 Task: Search one way flight ticket for 4 adults, 2 children, 2 infants in seat and 1 infant on lap in economy from Peoria: General Downing-peoria International Airport to Raleigh: Raleigh-durham International Airport on 8-5-2023. Choice of flights is Delta. Number of bags: 10 checked bags. Price is upto 100000. Outbound departure time preference is 6:00.
Action: Mouse moved to (316, 279)
Screenshot: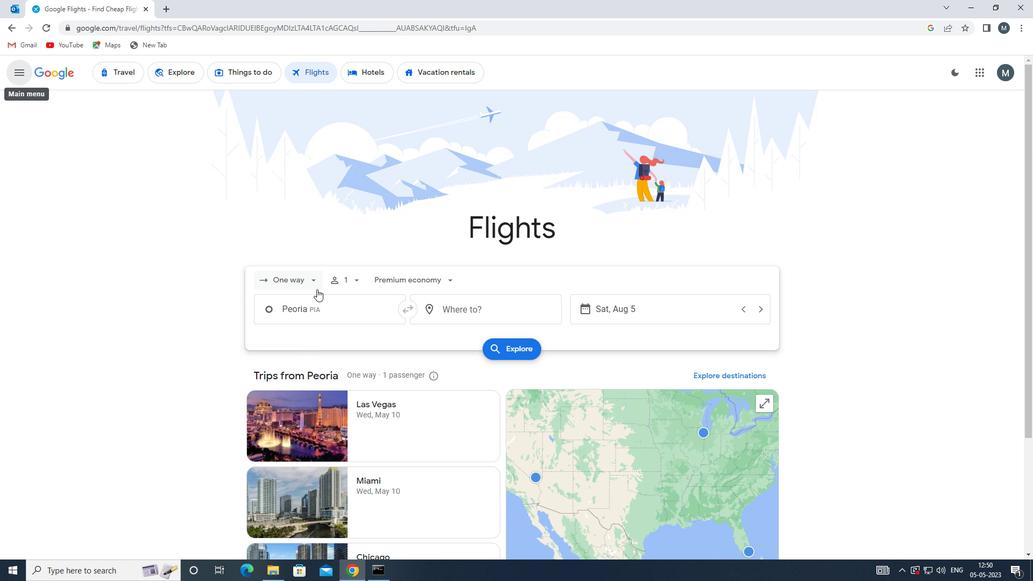 
Action: Mouse pressed left at (316, 279)
Screenshot: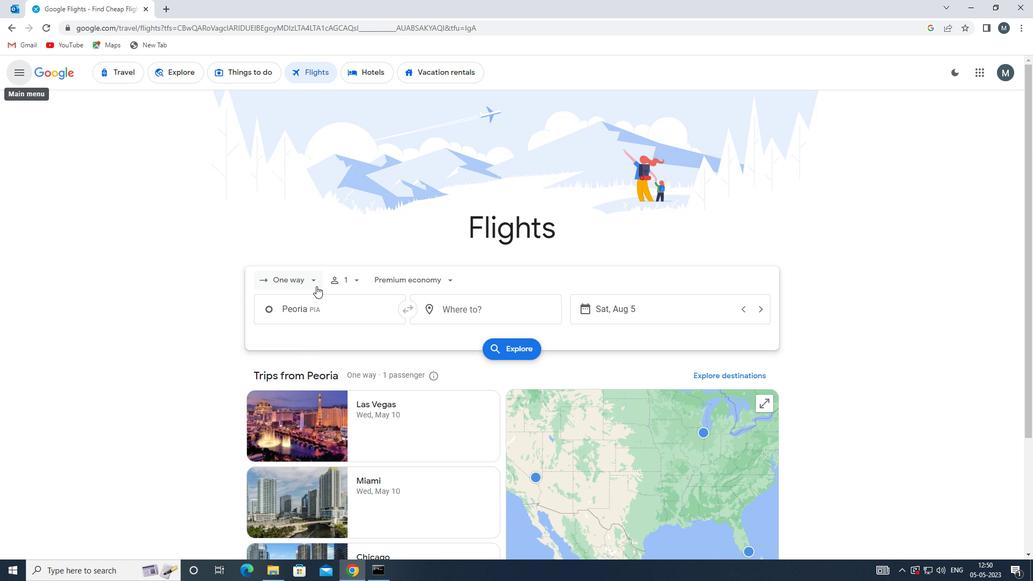 
Action: Mouse moved to (314, 328)
Screenshot: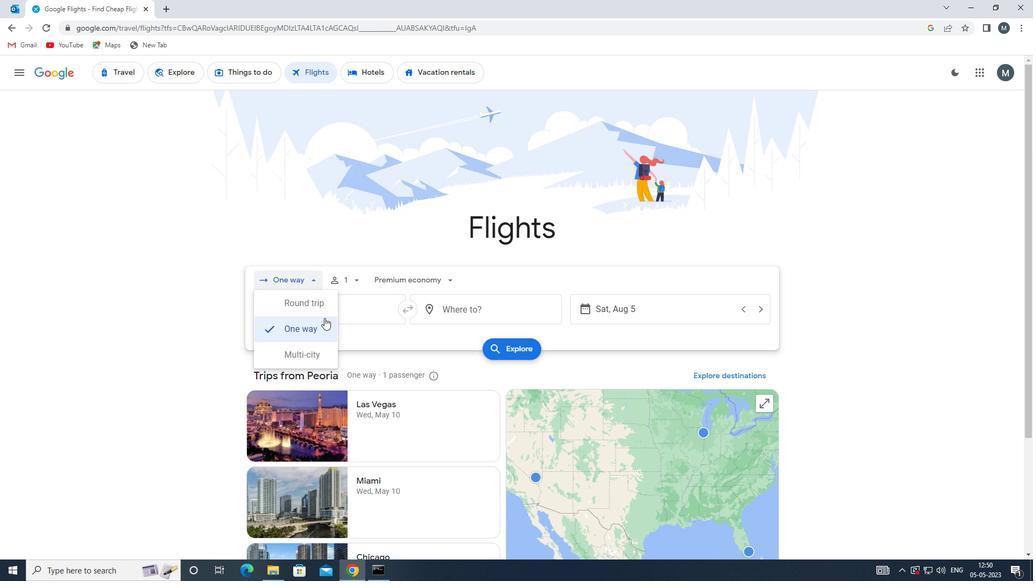 
Action: Mouse pressed left at (314, 328)
Screenshot: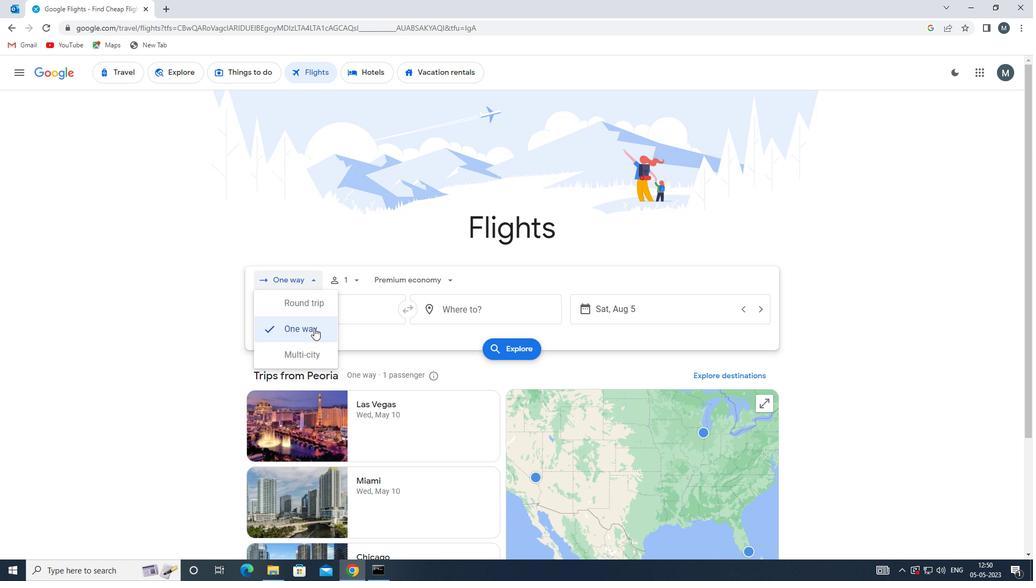
Action: Mouse moved to (349, 272)
Screenshot: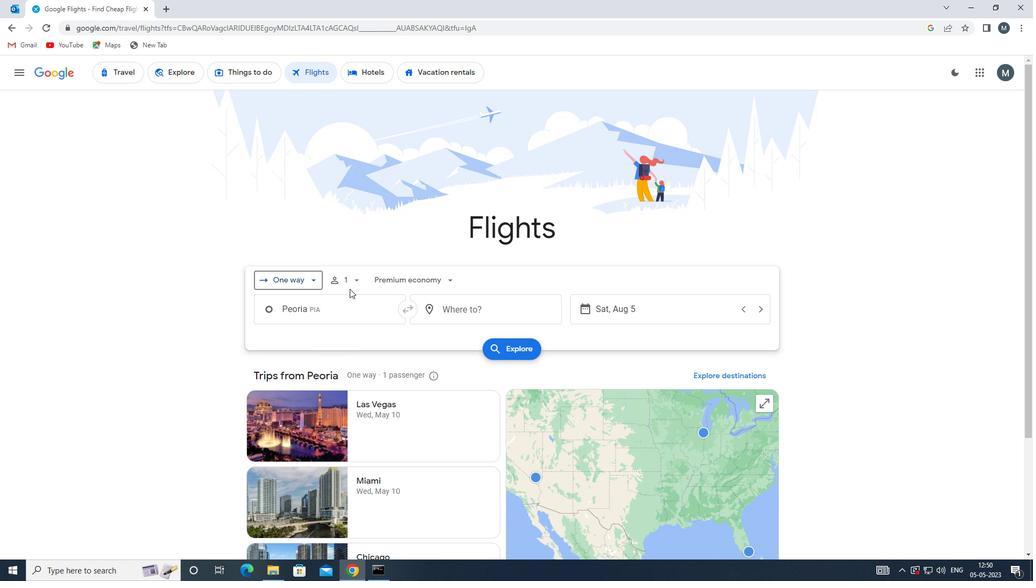 
Action: Mouse pressed left at (349, 272)
Screenshot: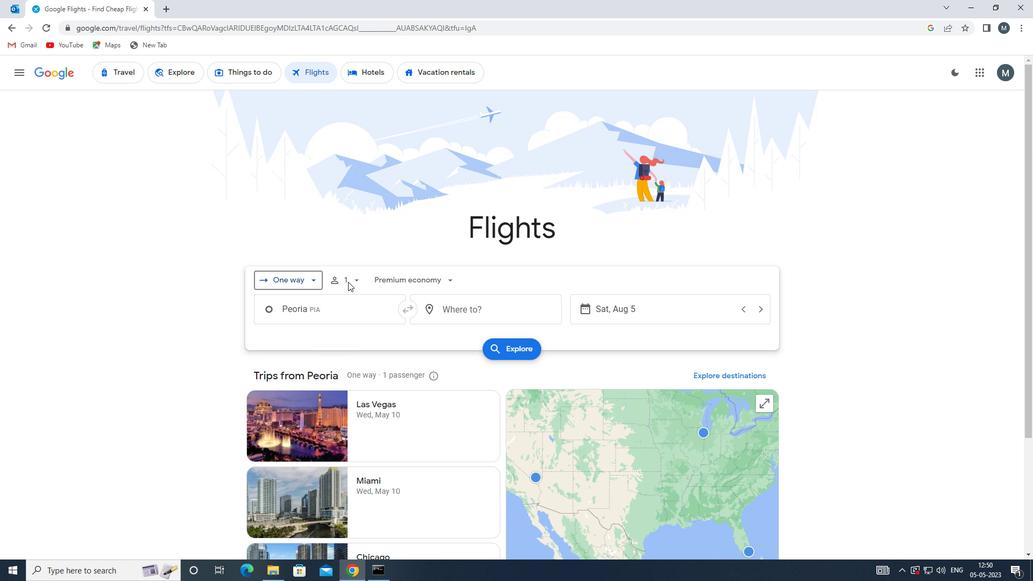 
Action: Mouse moved to (360, 282)
Screenshot: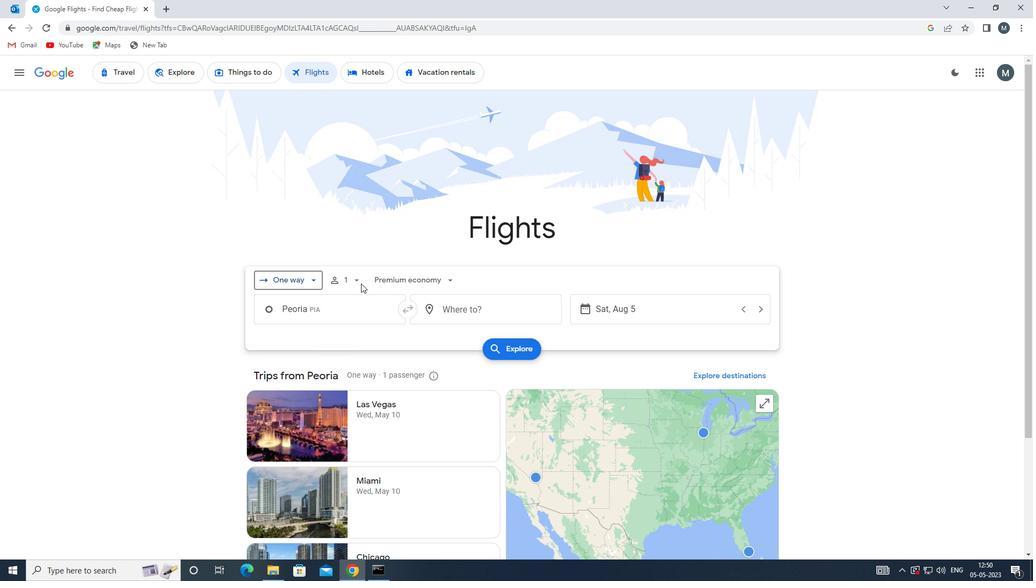 
Action: Mouse pressed left at (360, 282)
Screenshot: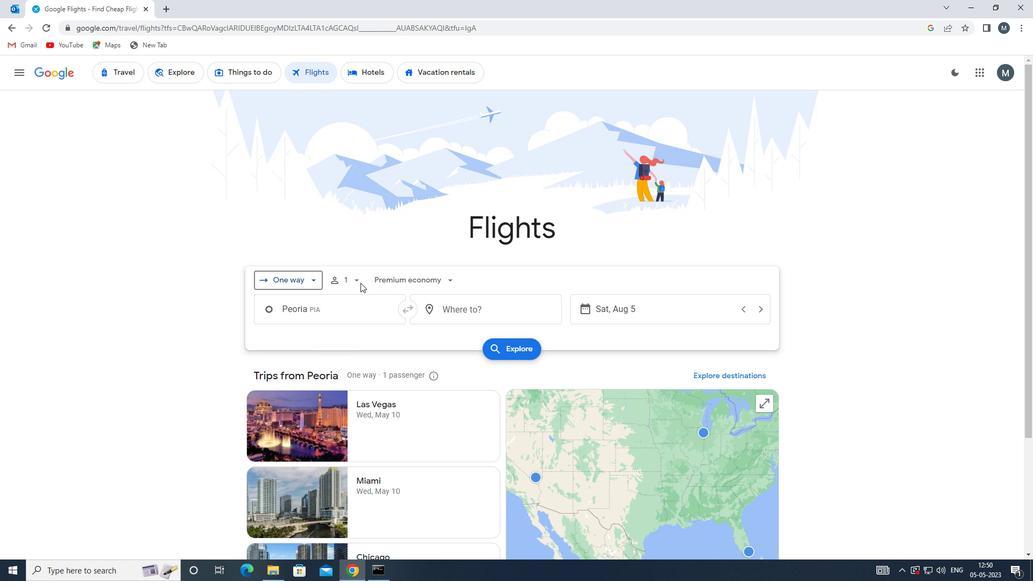 
Action: Mouse moved to (358, 277)
Screenshot: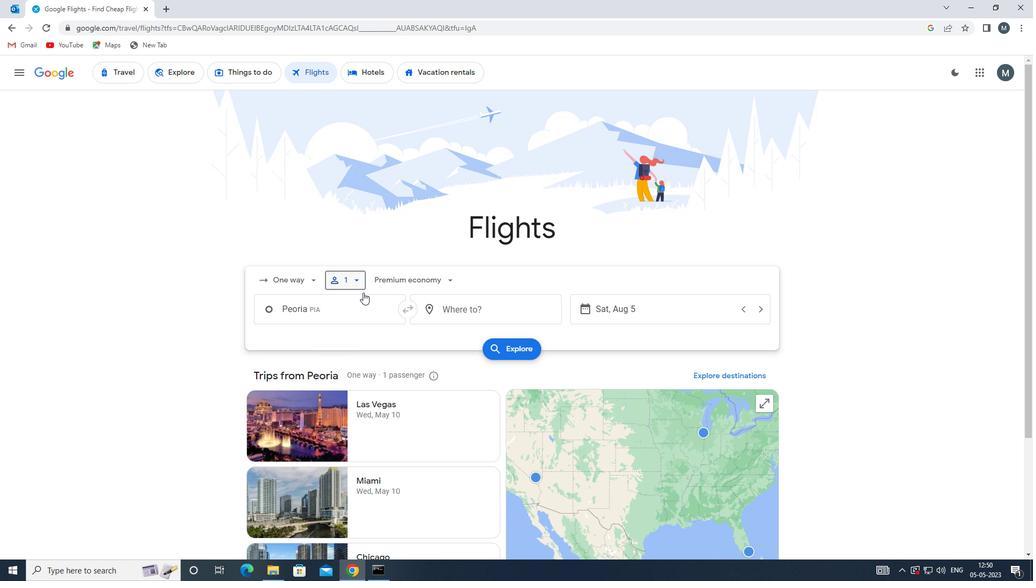 
Action: Mouse pressed left at (358, 277)
Screenshot: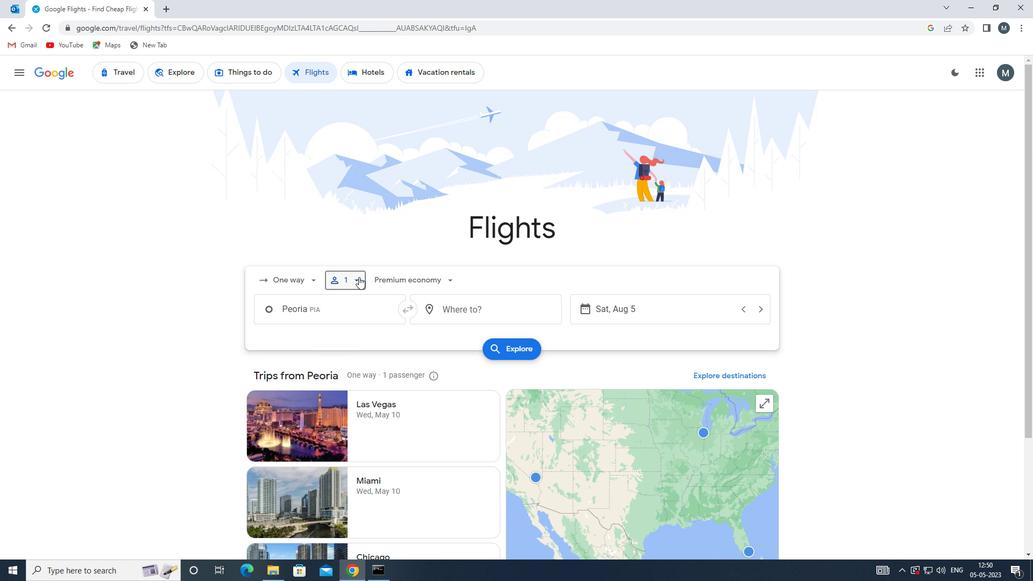 
Action: Mouse moved to (435, 307)
Screenshot: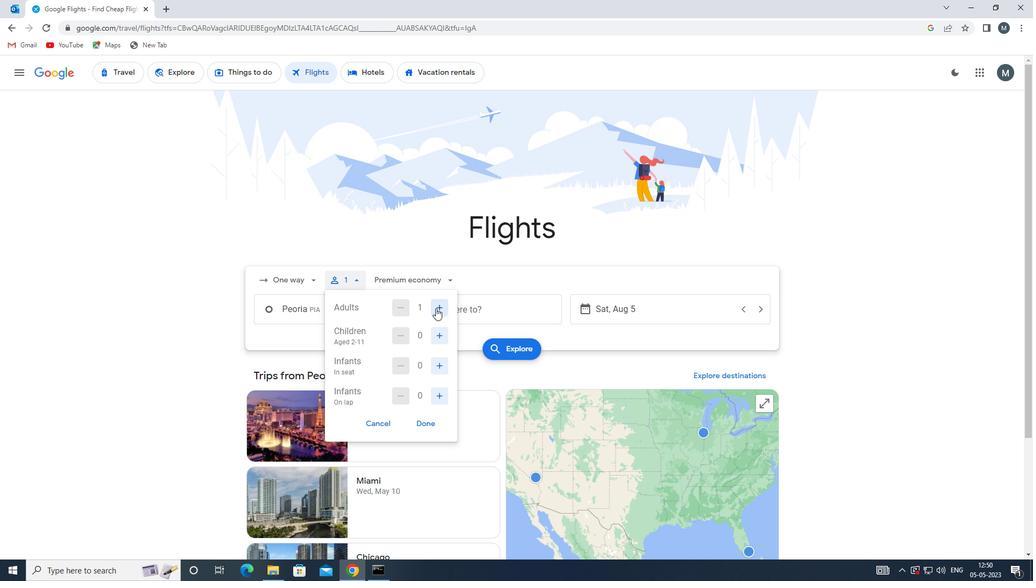 
Action: Mouse pressed left at (435, 307)
Screenshot: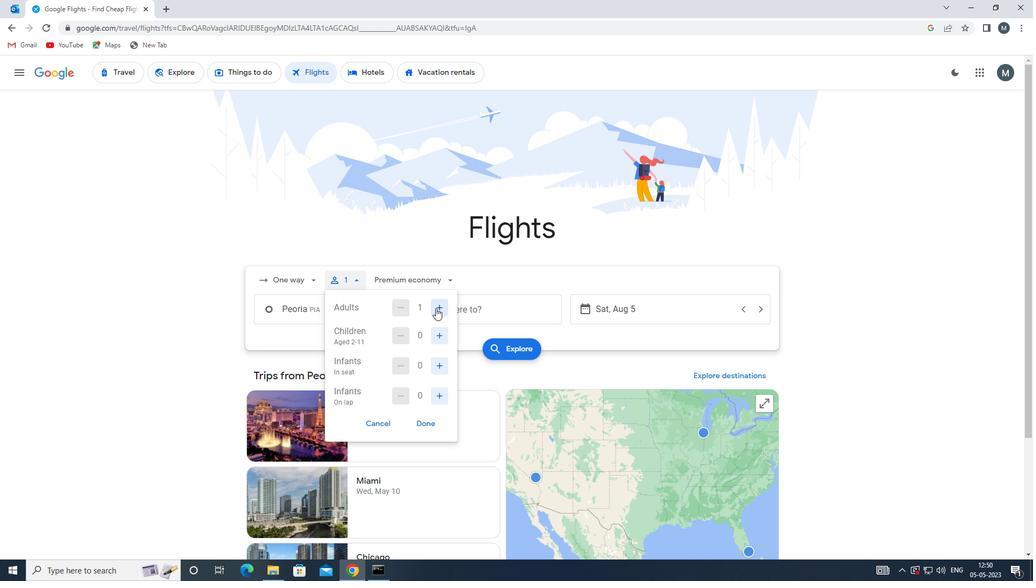 
Action: Mouse moved to (435, 307)
Screenshot: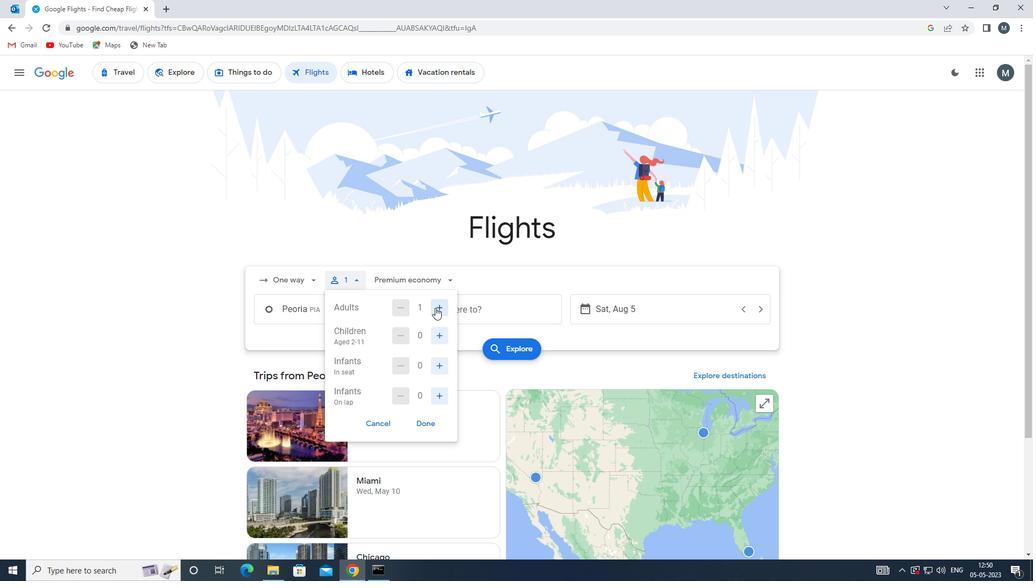 
Action: Mouse pressed left at (435, 307)
Screenshot: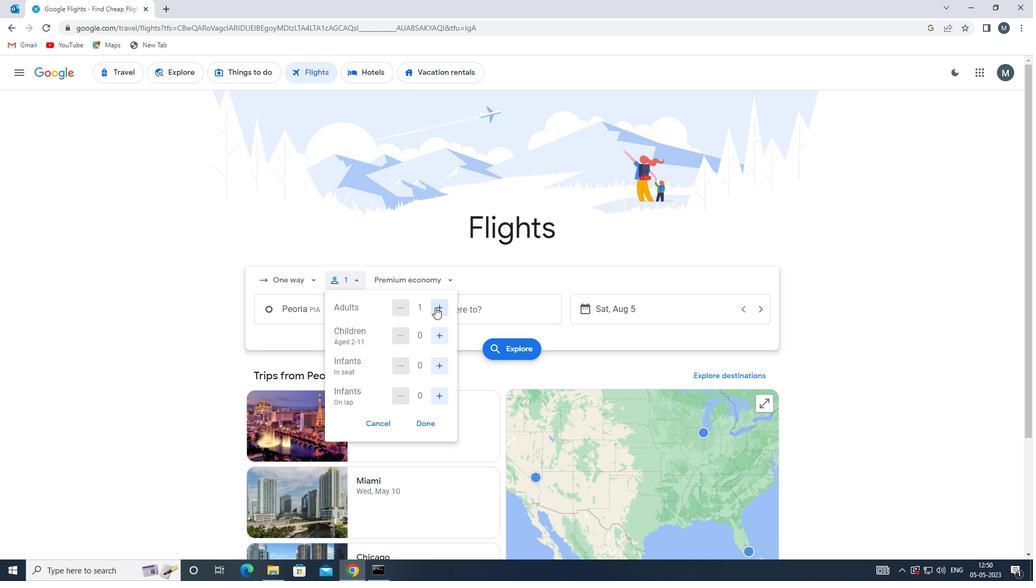 
Action: Mouse moved to (436, 307)
Screenshot: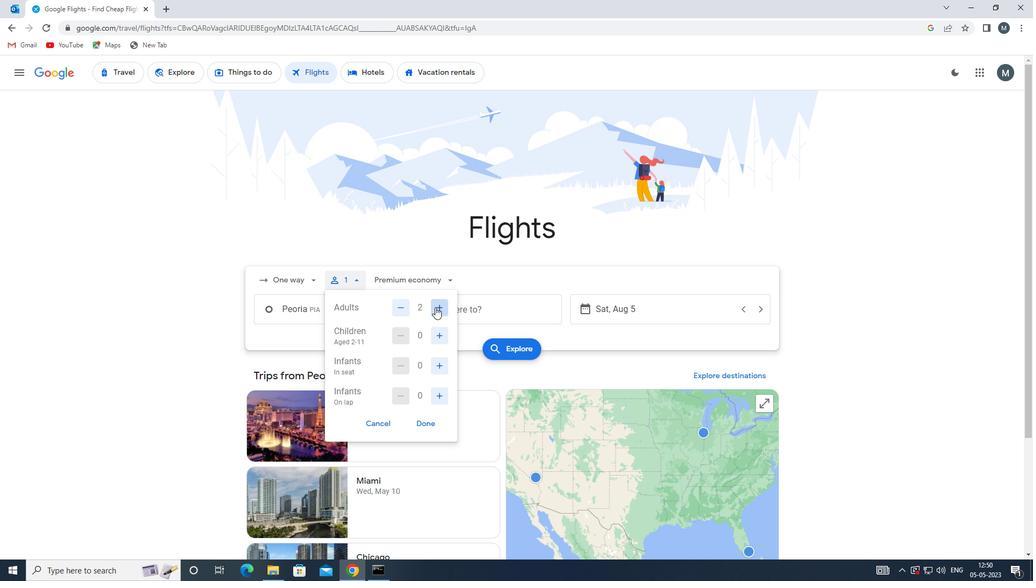 
Action: Mouse pressed left at (436, 307)
Screenshot: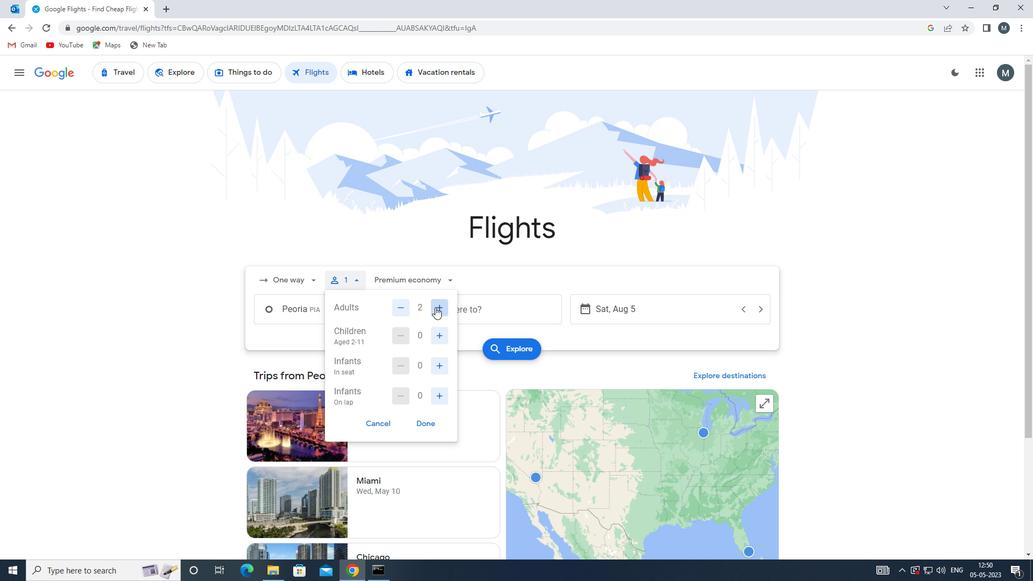 
Action: Mouse moved to (442, 334)
Screenshot: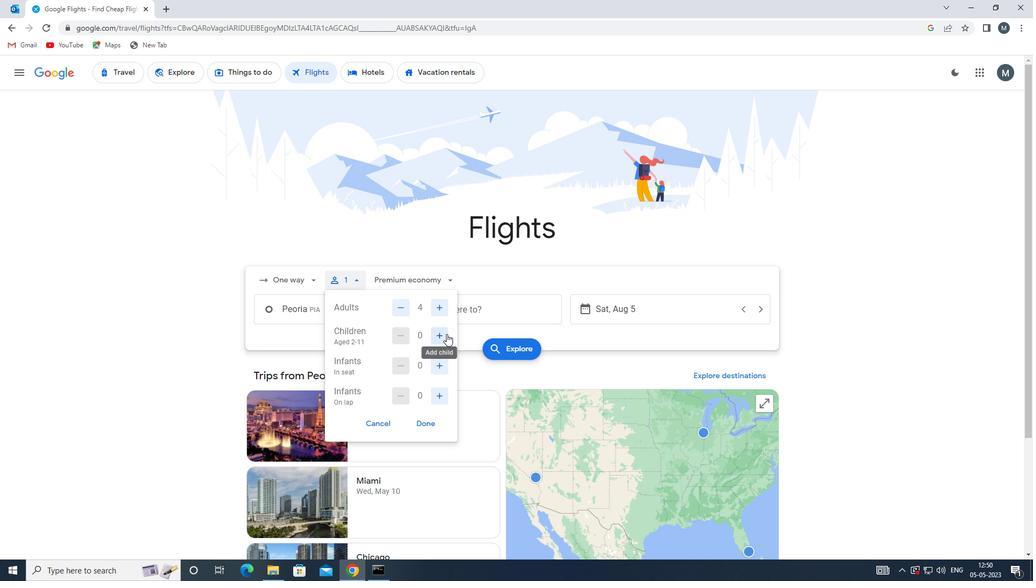 
Action: Mouse pressed left at (442, 334)
Screenshot: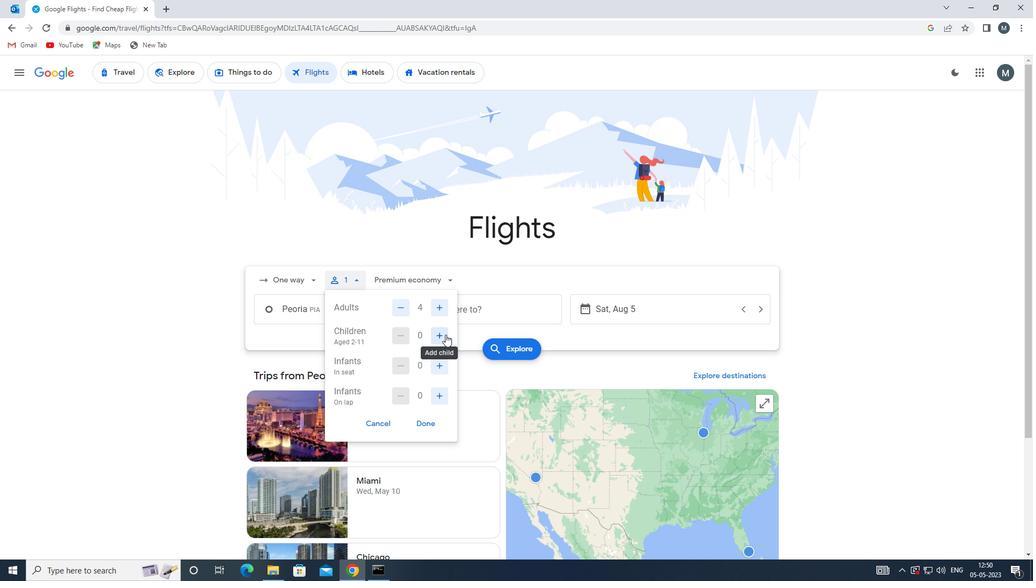 
Action: Mouse moved to (441, 334)
Screenshot: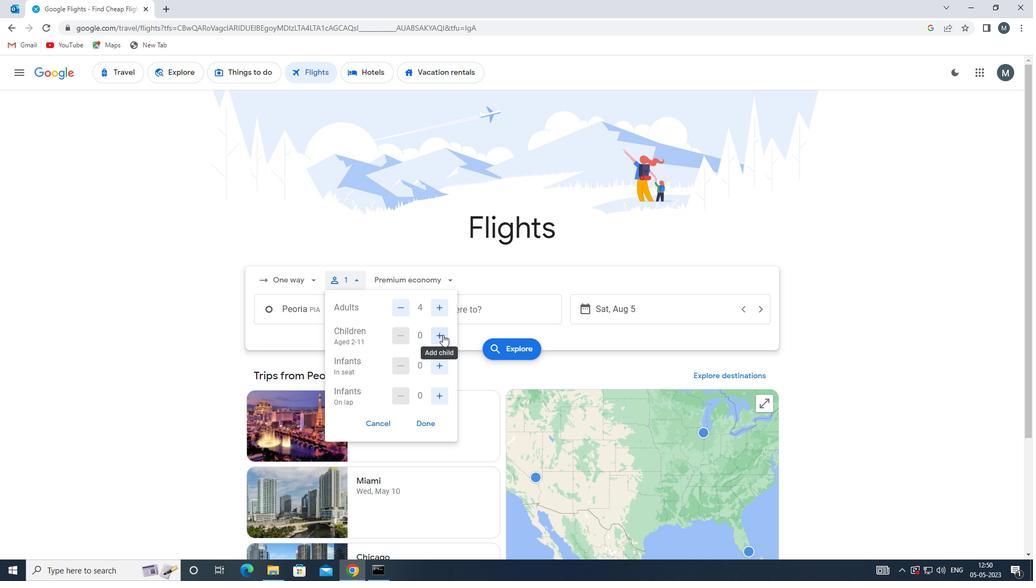 
Action: Mouse pressed left at (441, 334)
Screenshot: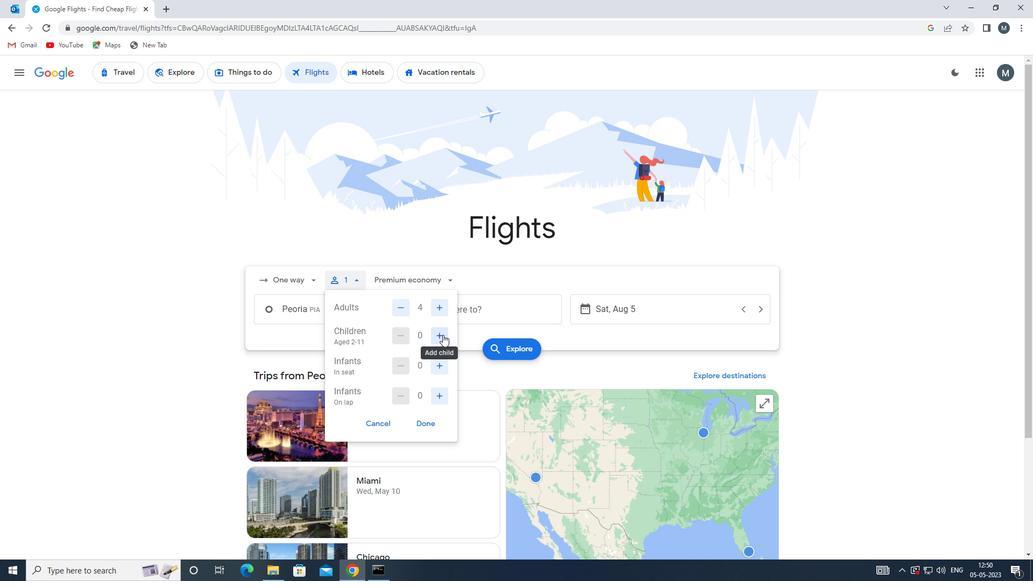 
Action: Mouse moved to (436, 367)
Screenshot: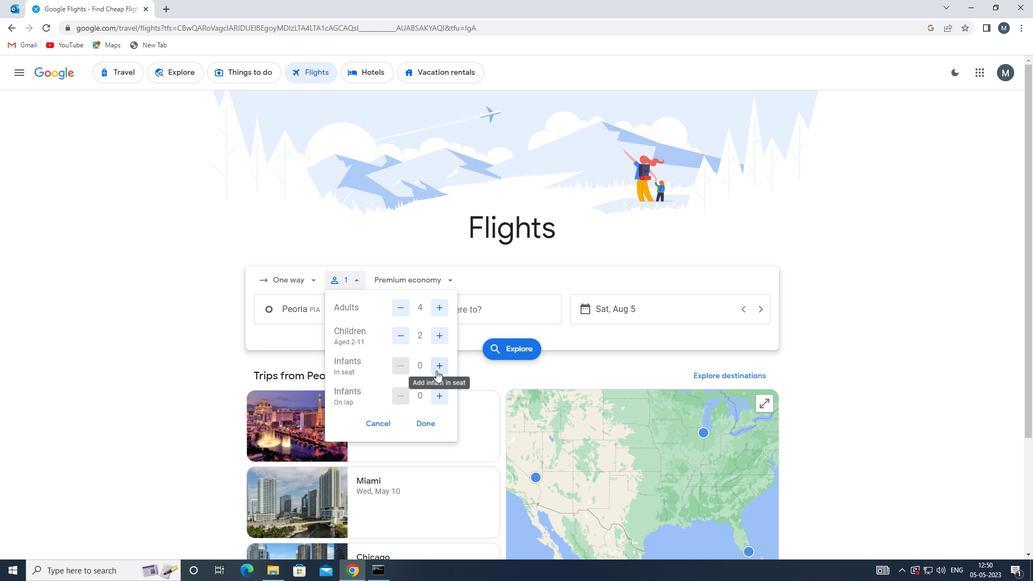 
Action: Mouse pressed left at (436, 367)
Screenshot: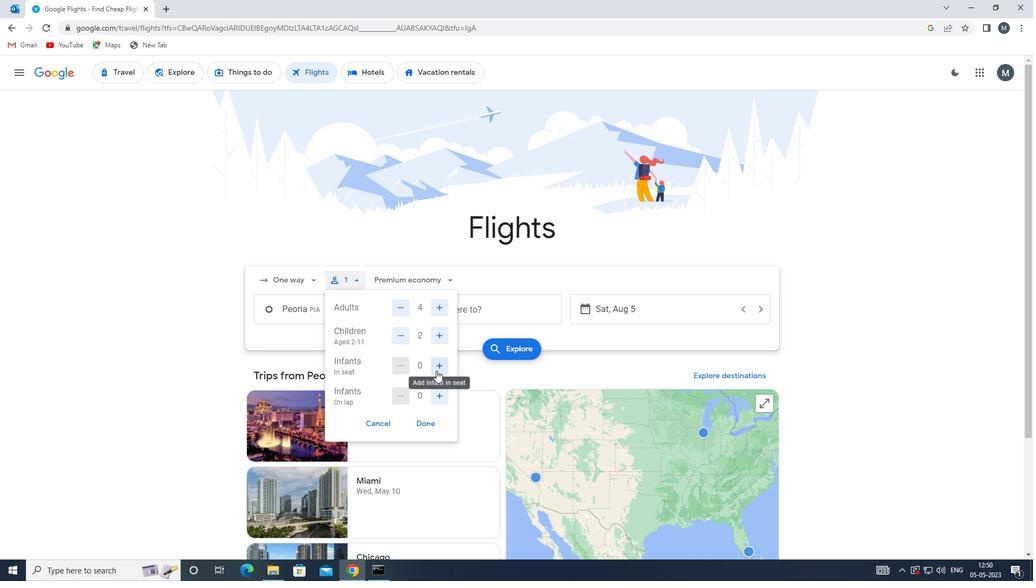 
Action: Mouse moved to (437, 367)
Screenshot: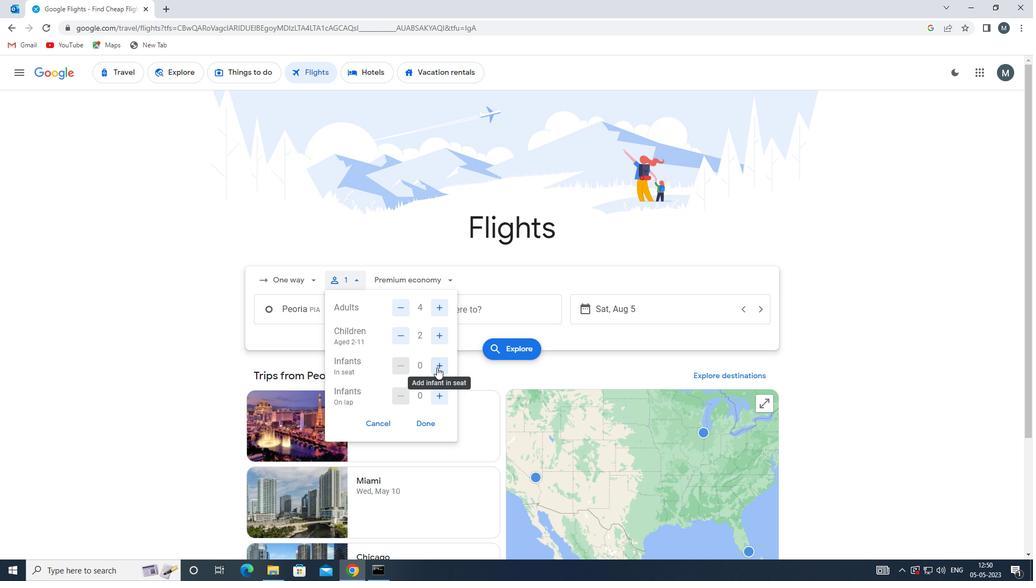 
Action: Mouse pressed left at (437, 367)
Screenshot: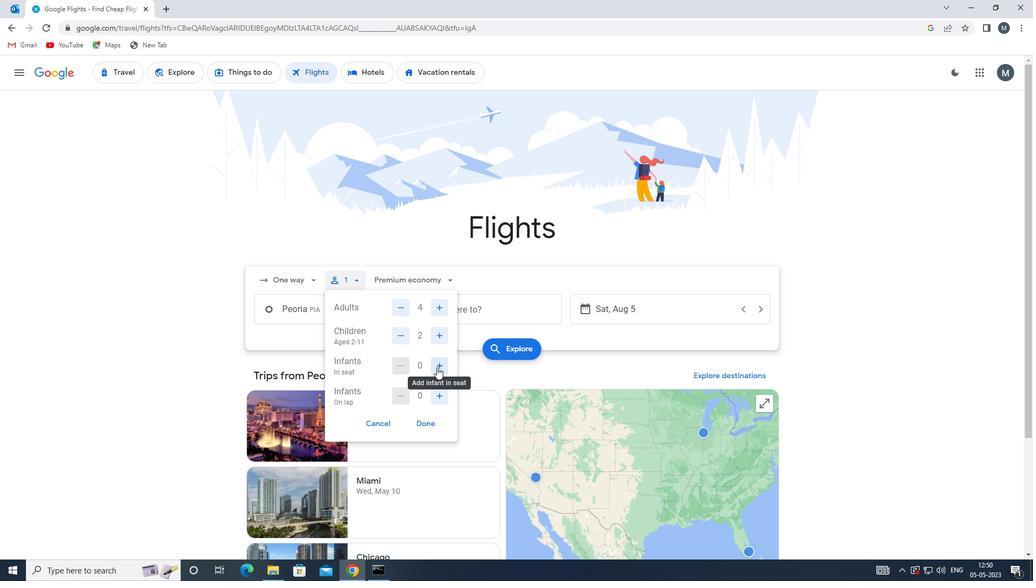 
Action: Mouse moved to (438, 398)
Screenshot: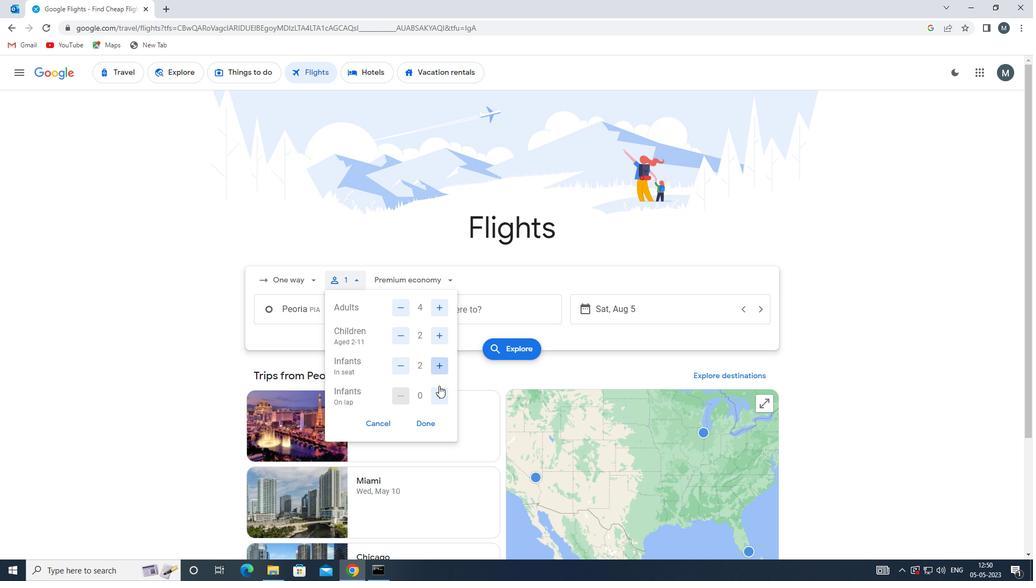 
Action: Mouse pressed left at (438, 398)
Screenshot: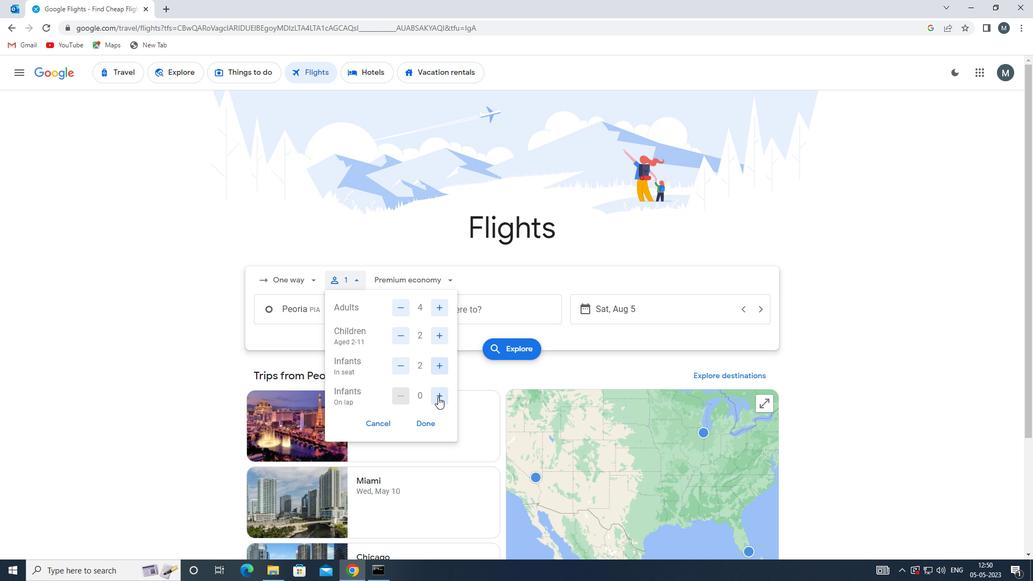
Action: Mouse moved to (433, 425)
Screenshot: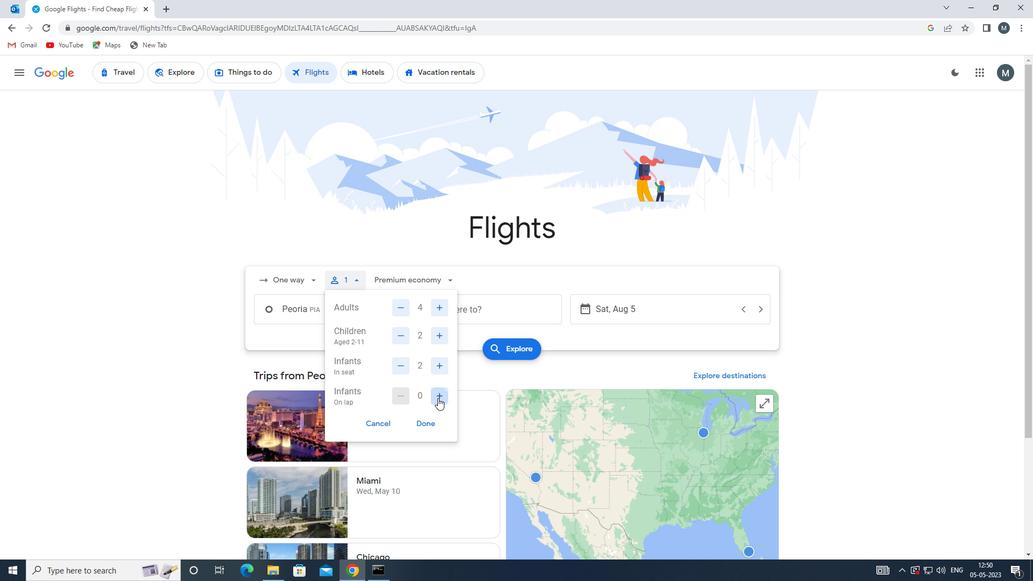 
Action: Mouse pressed left at (433, 425)
Screenshot: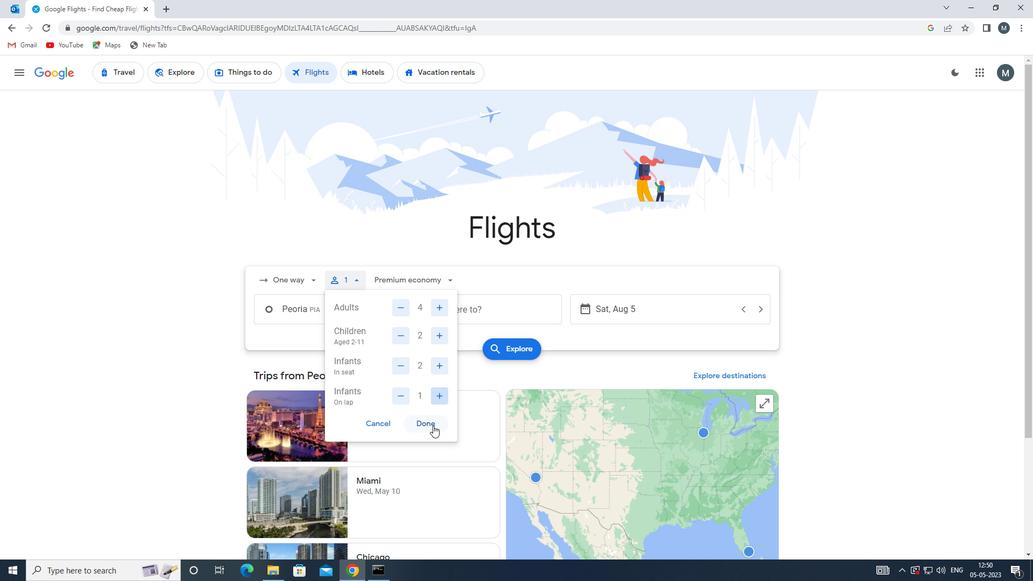 
Action: Mouse moved to (405, 284)
Screenshot: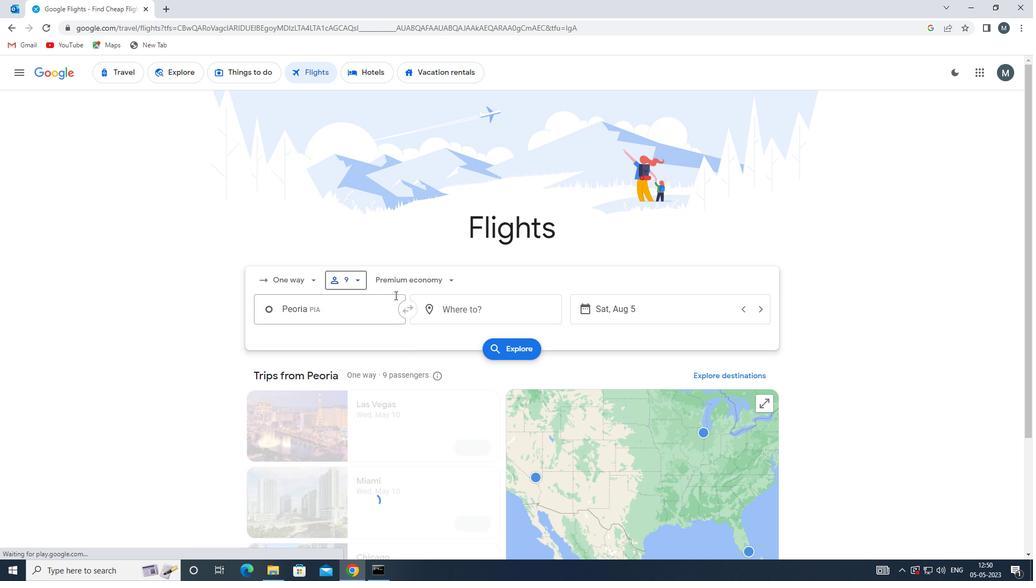 
Action: Mouse pressed left at (405, 284)
Screenshot: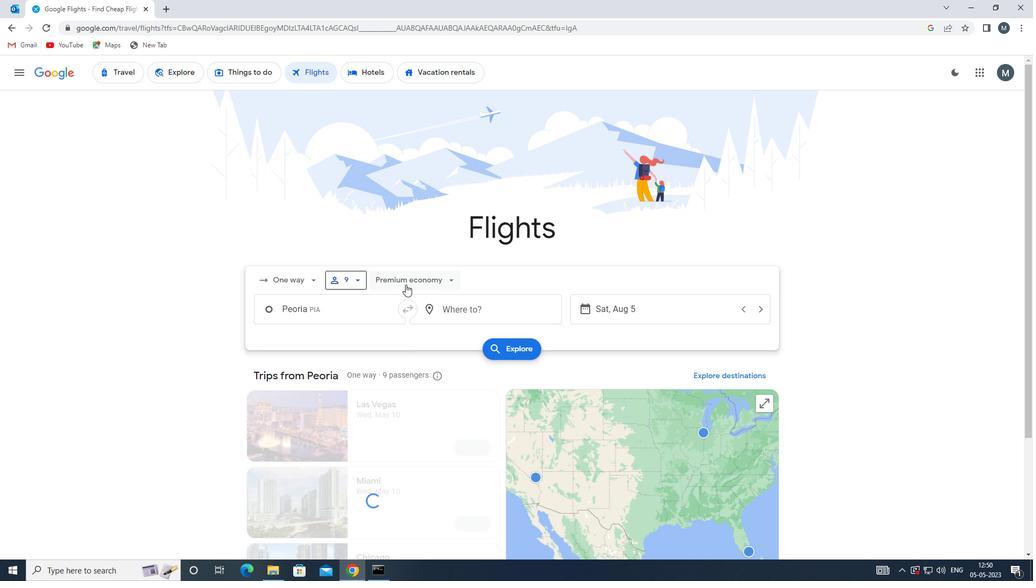 
Action: Mouse moved to (416, 297)
Screenshot: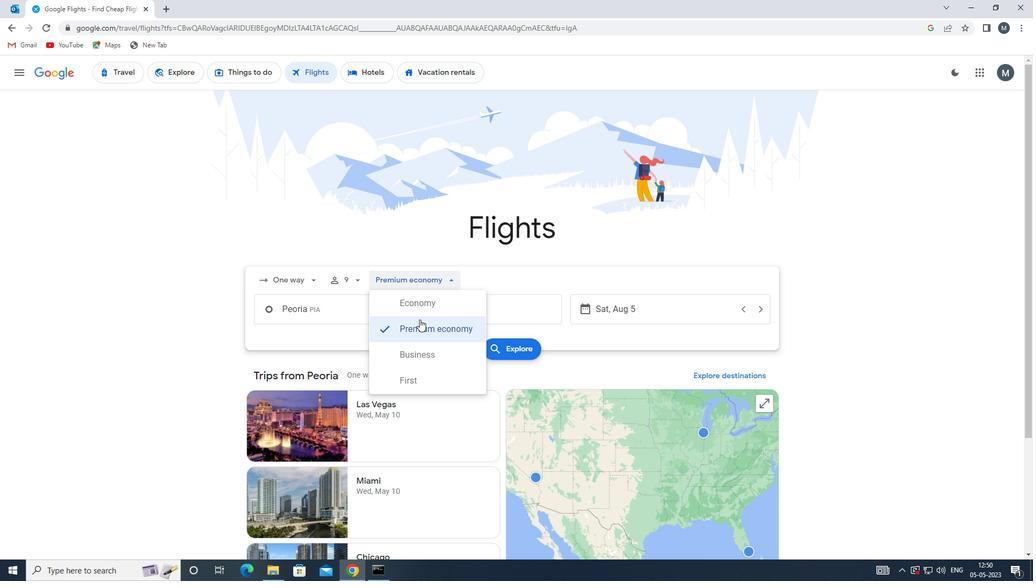 
Action: Mouse pressed left at (416, 297)
Screenshot: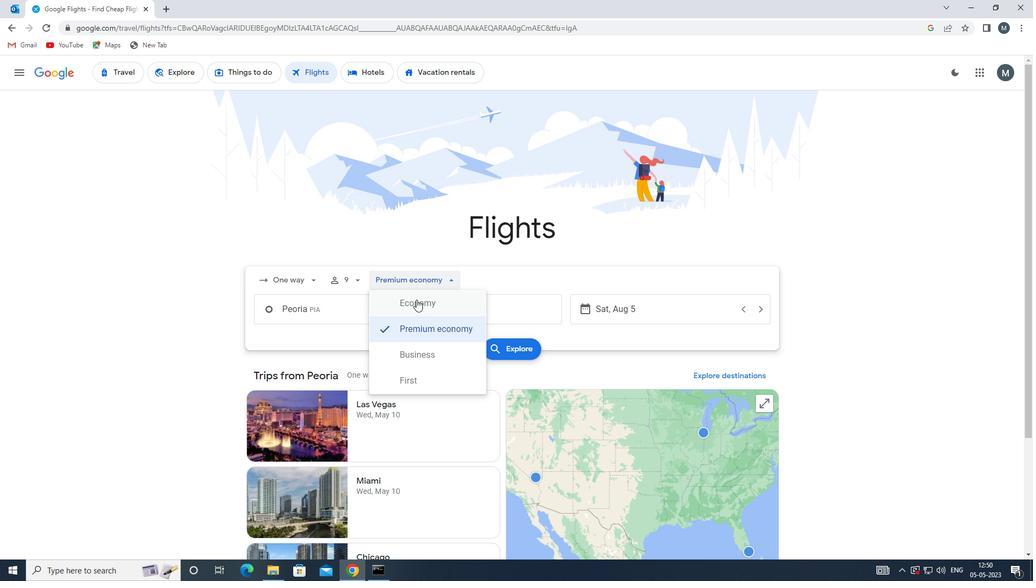 
Action: Mouse moved to (339, 310)
Screenshot: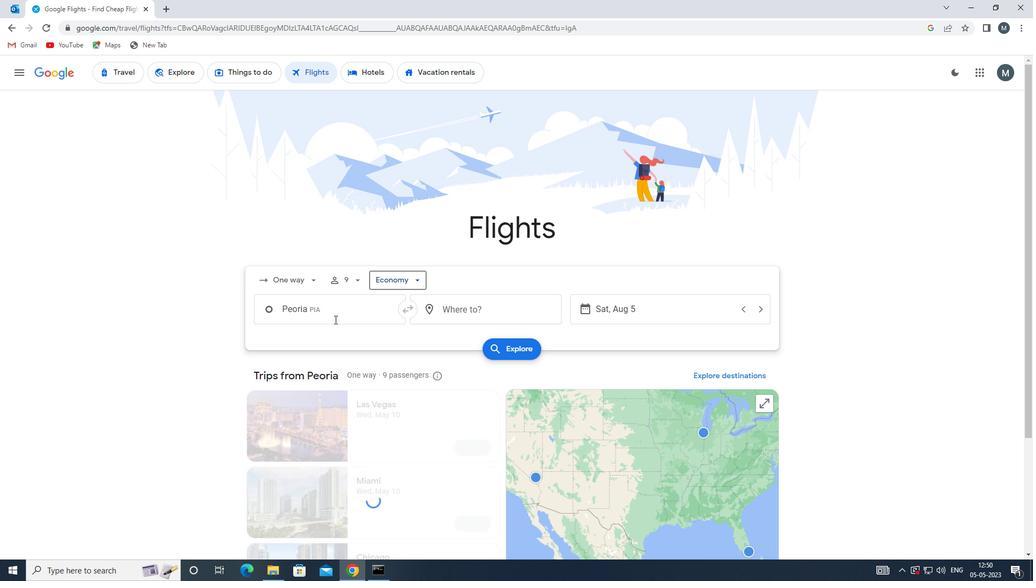 
Action: Mouse pressed left at (339, 310)
Screenshot: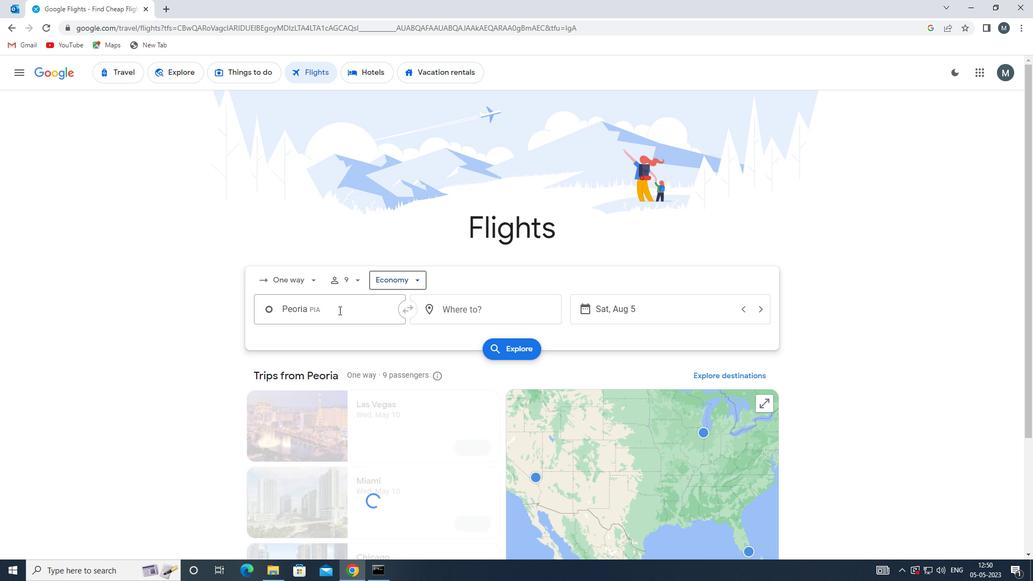 
Action: Key pressed p
Screenshot: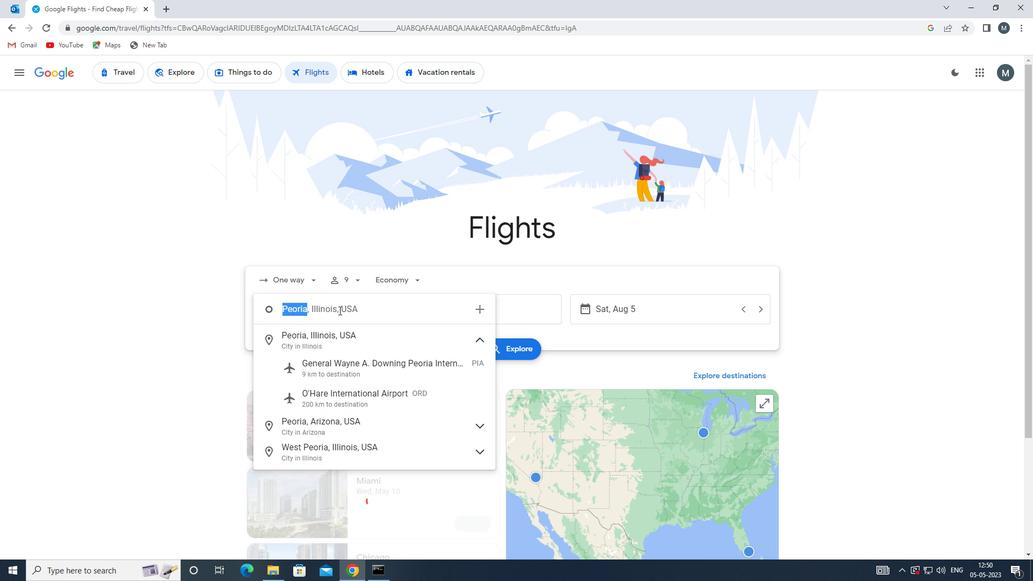 
Action: Mouse moved to (340, 311)
Screenshot: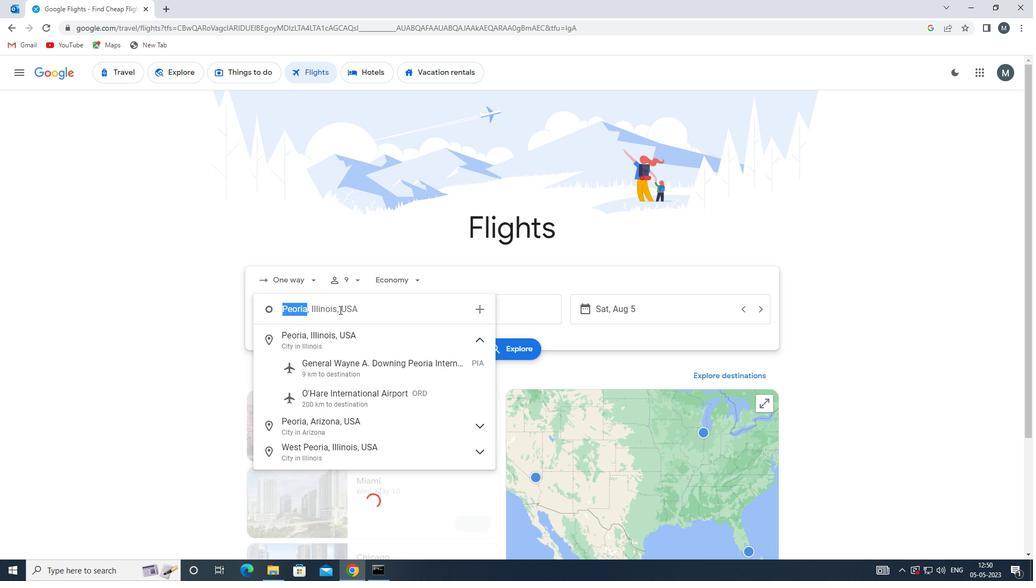 
Action: Key pressed ia
Screenshot: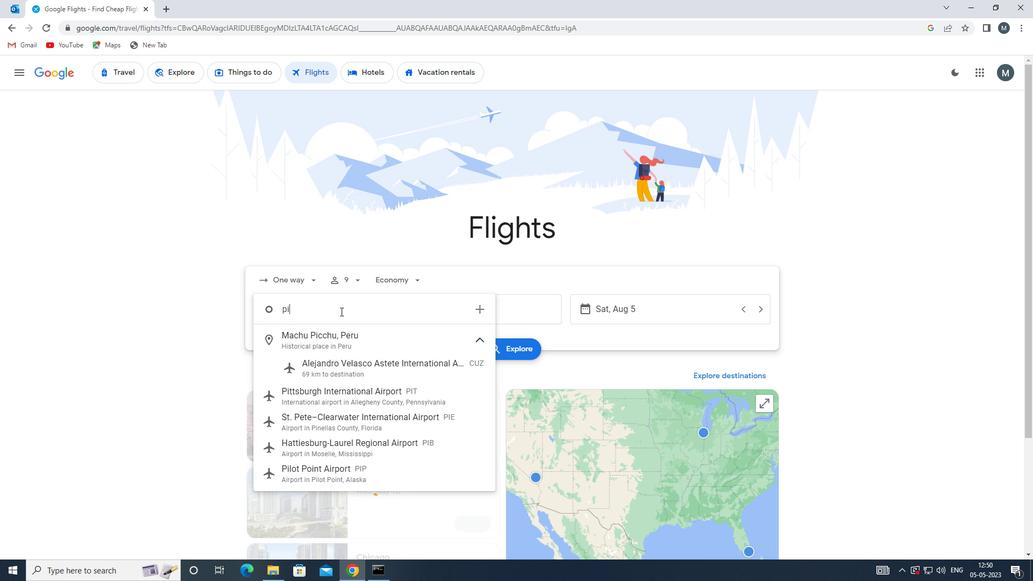 
Action: Mouse moved to (354, 342)
Screenshot: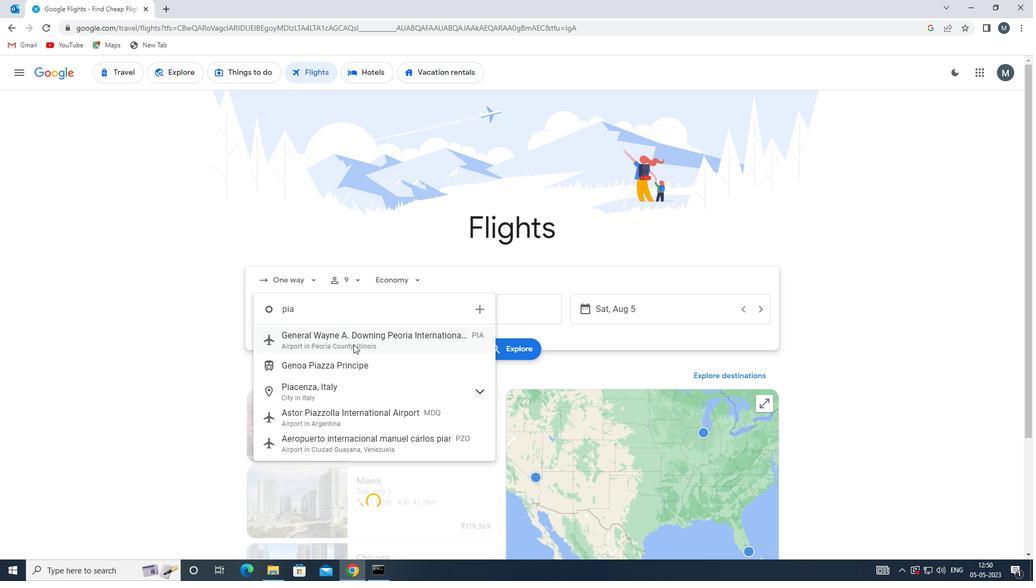 
Action: Mouse pressed left at (354, 342)
Screenshot: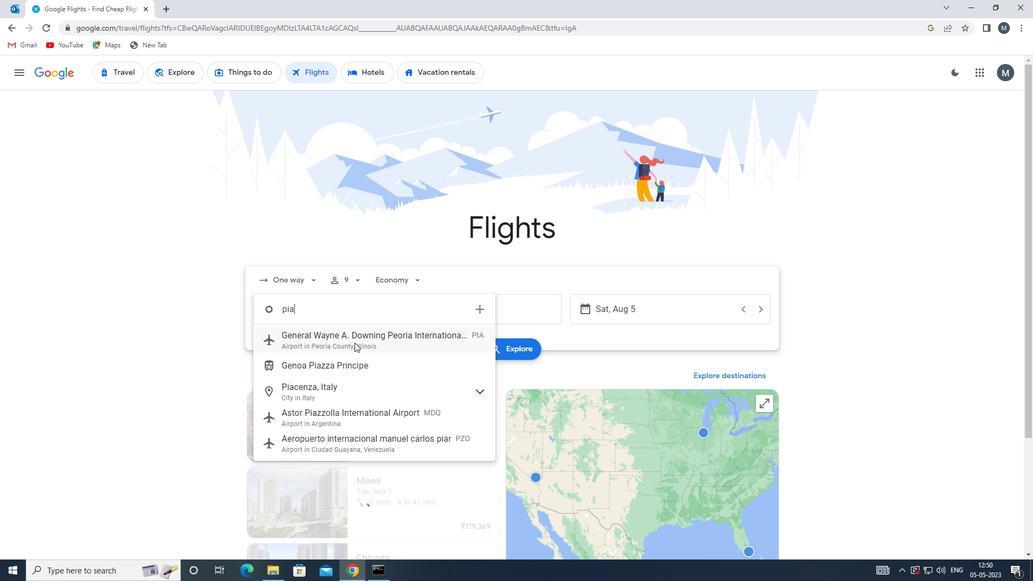 
Action: Mouse moved to (461, 309)
Screenshot: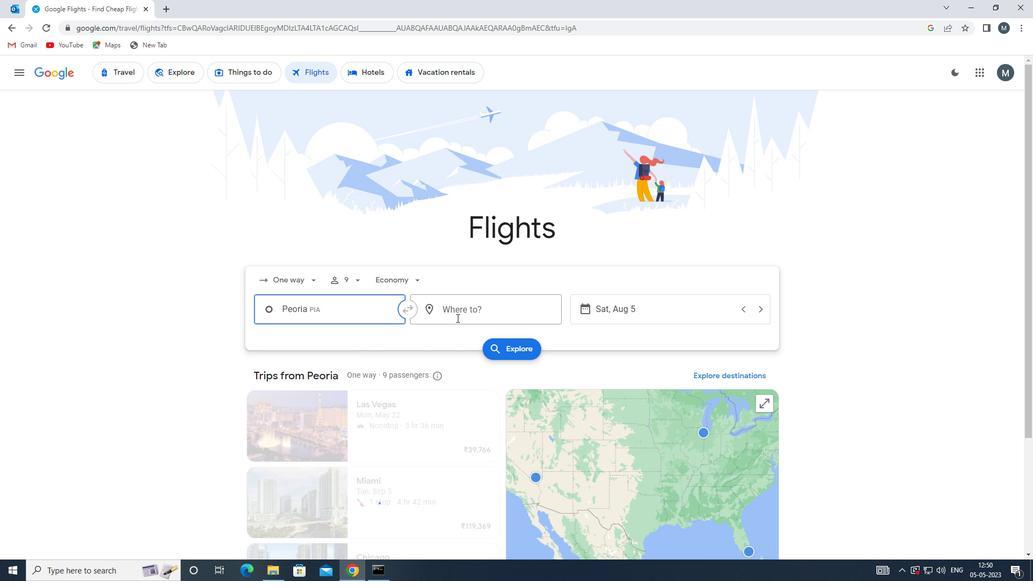 
Action: Mouse pressed left at (461, 309)
Screenshot: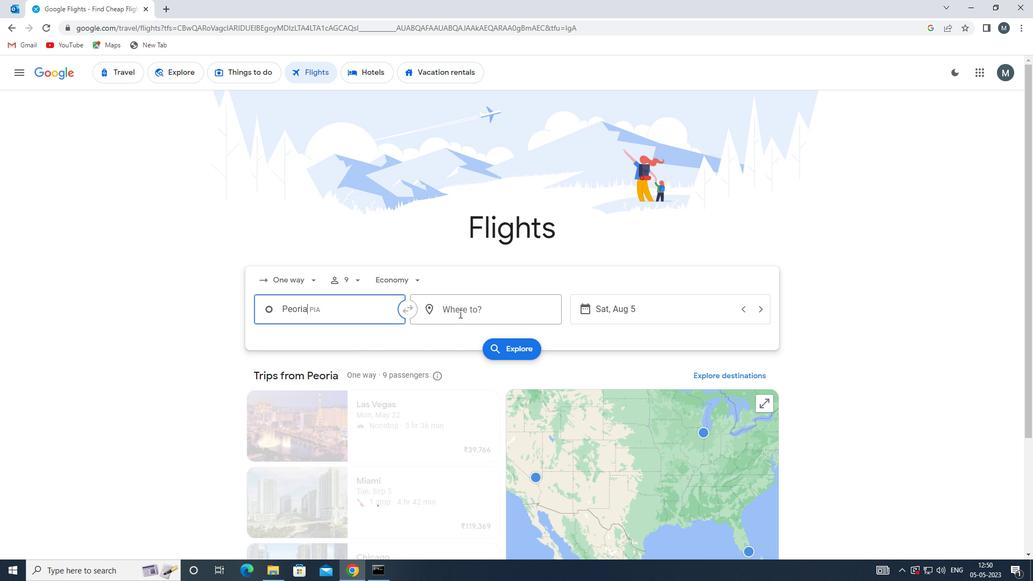 
Action: Mouse moved to (458, 312)
Screenshot: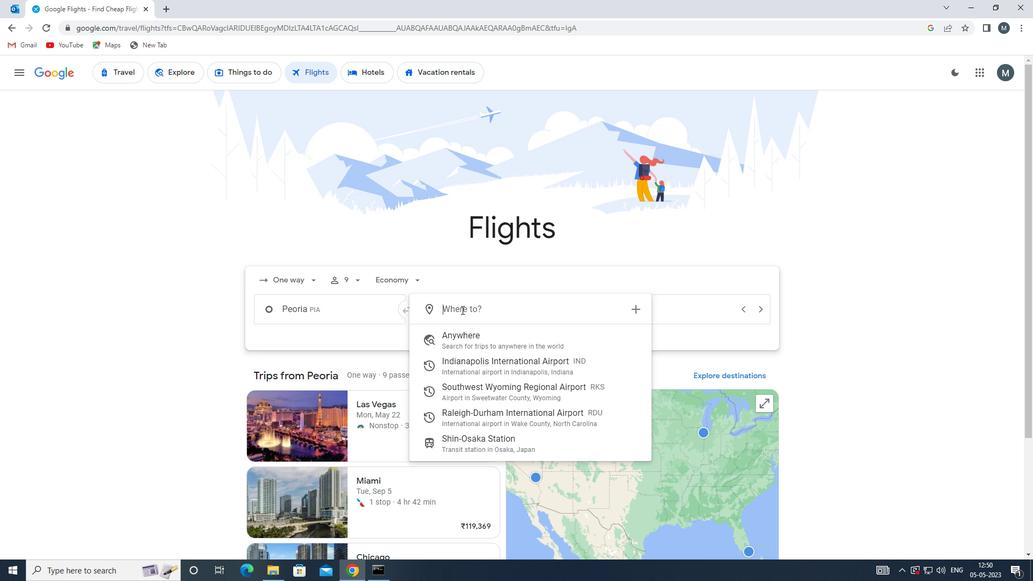 
Action: Key pressed rdu
Screenshot: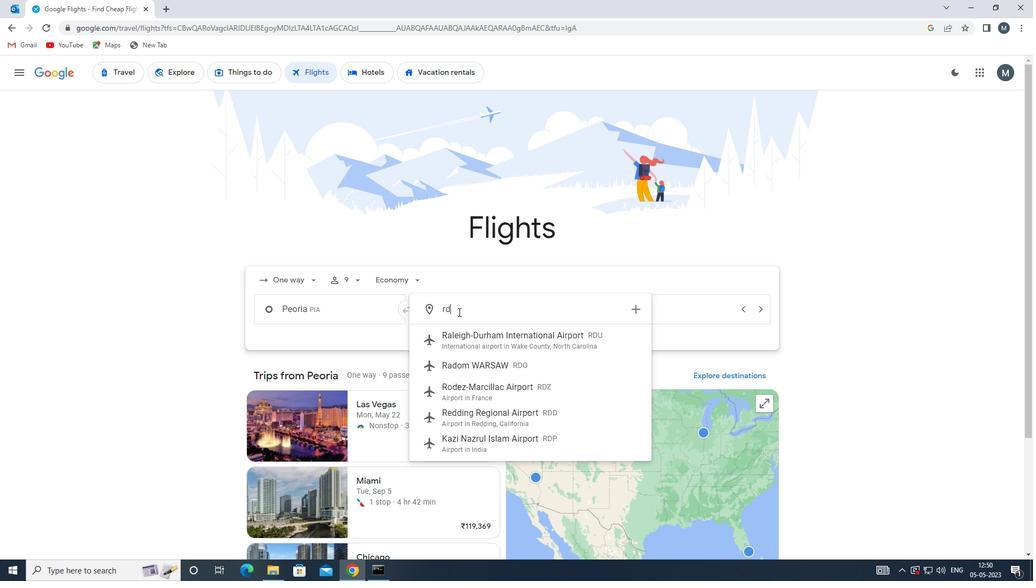 
Action: Mouse moved to (501, 335)
Screenshot: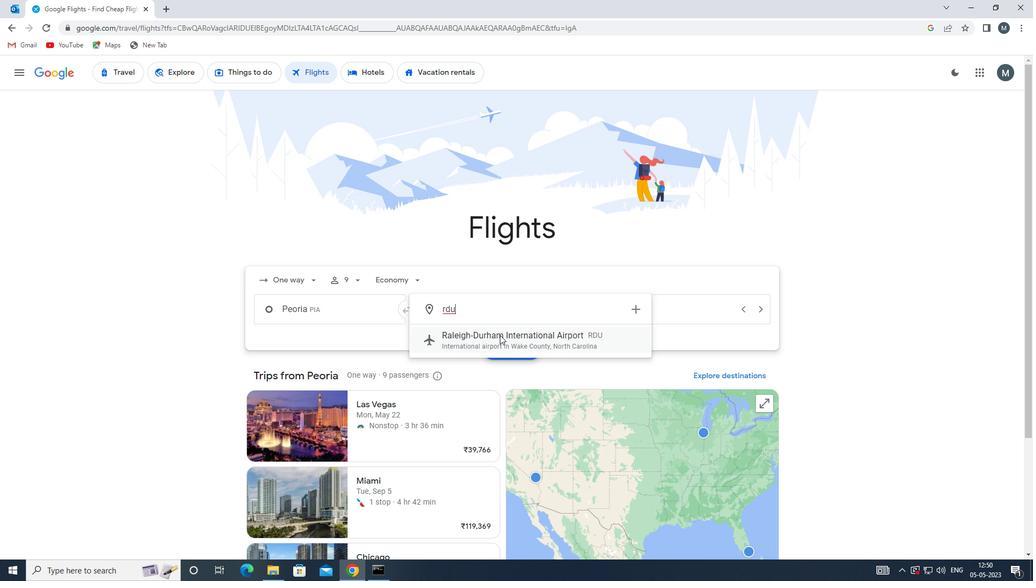 
Action: Mouse pressed left at (501, 335)
Screenshot: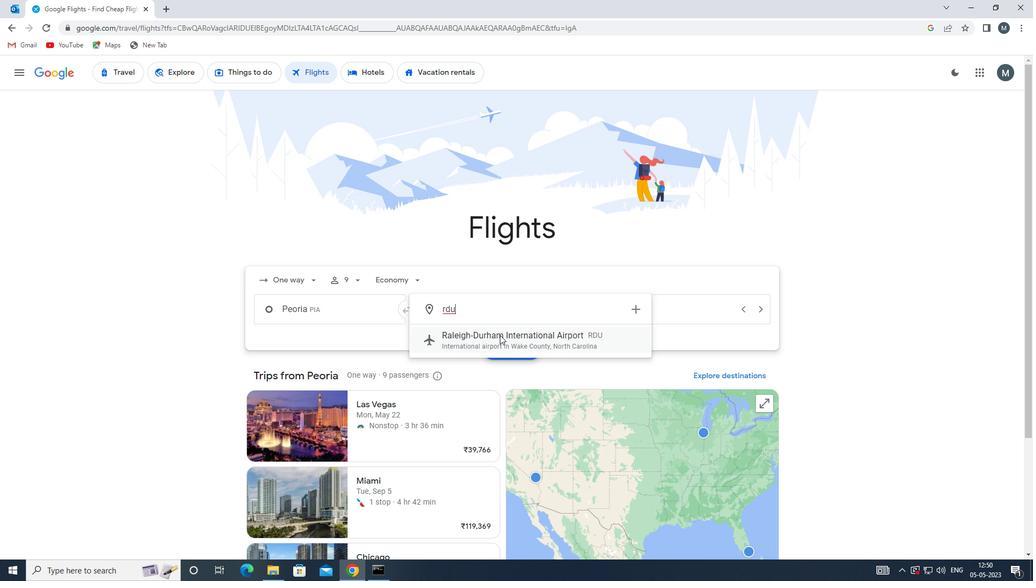 
Action: Mouse moved to (610, 309)
Screenshot: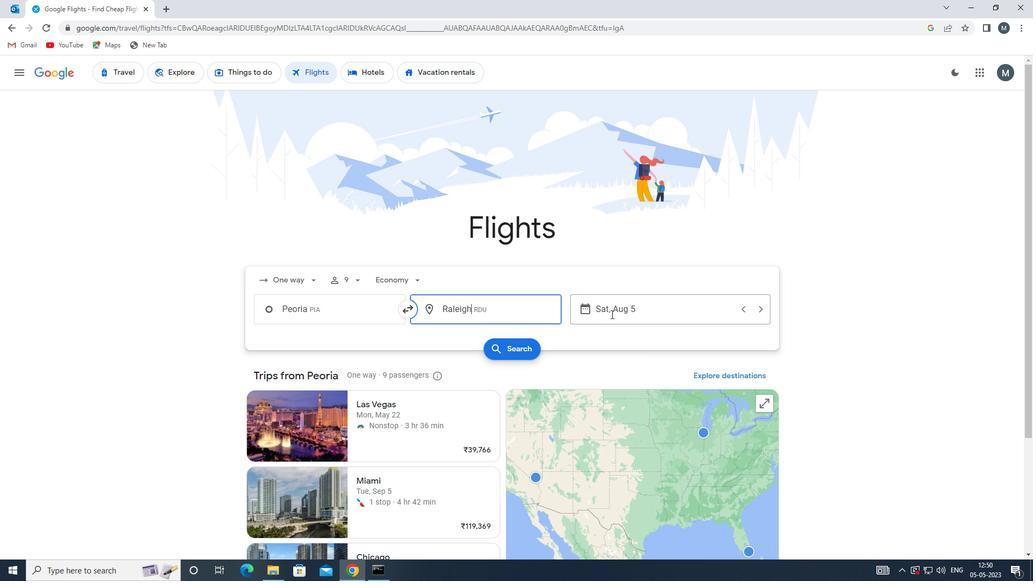 
Action: Mouse pressed left at (610, 309)
Screenshot: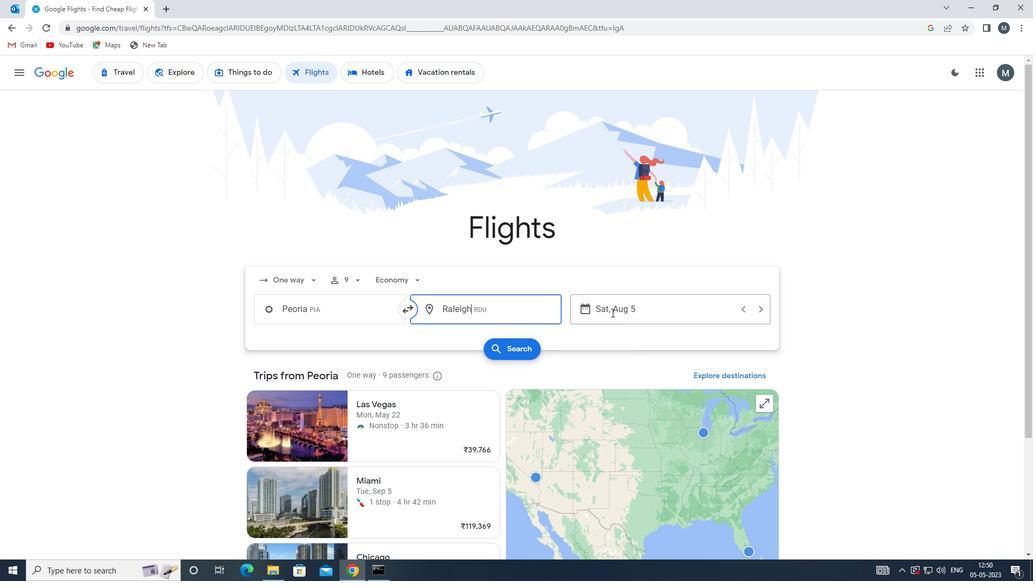 
Action: Mouse moved to (540, 369)
Screenshot: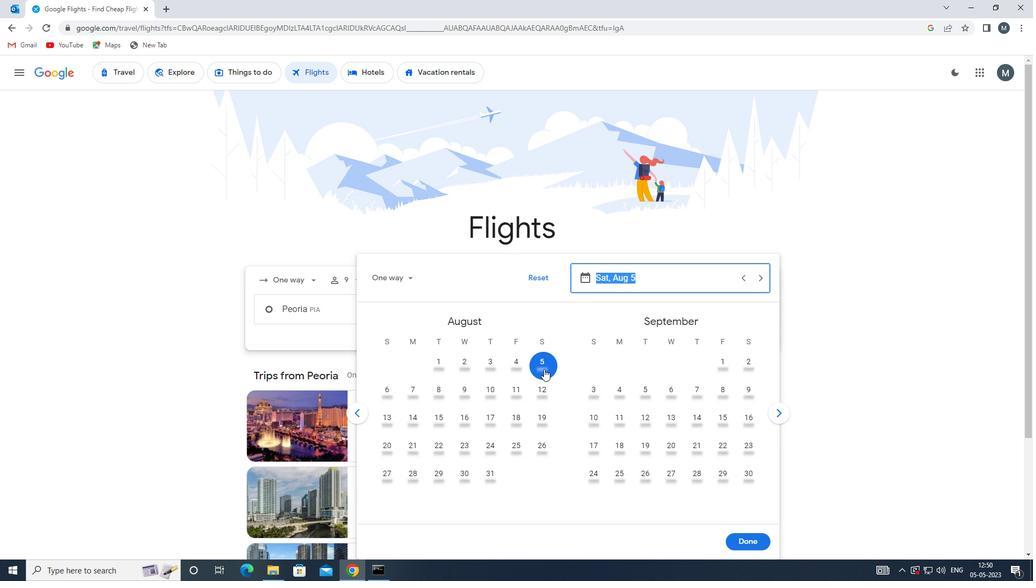 
Action: Mouse pressed left at (540, 369)
Screenshot: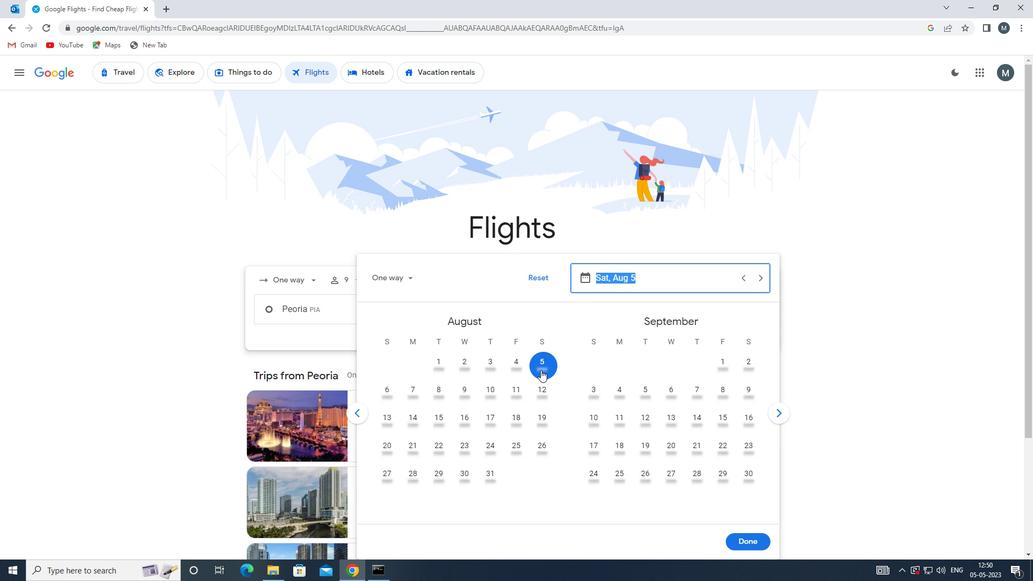 
Action: Mouse moved to (751, 537)
Screenshot: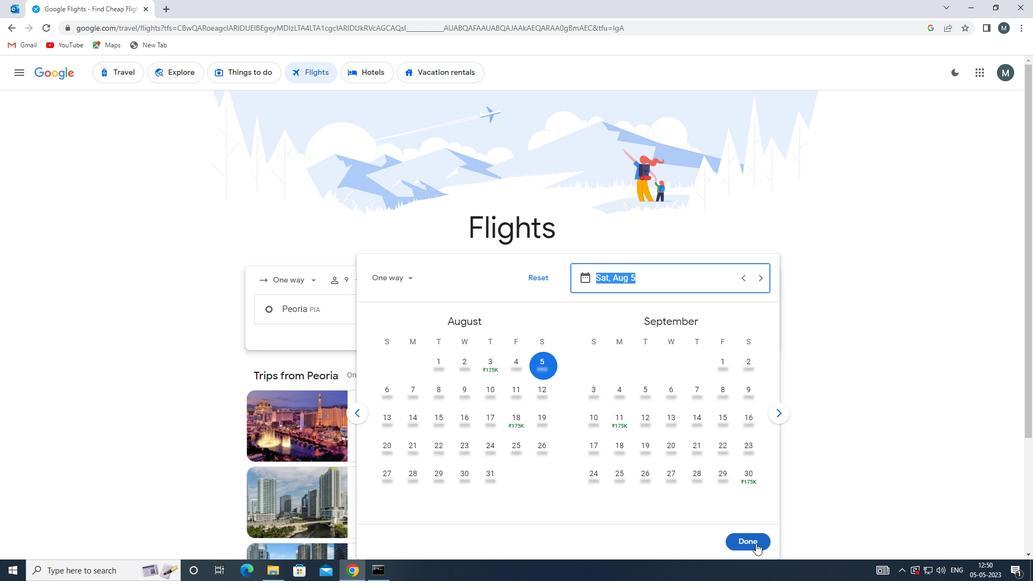 
Action: Mouse pressed left at (751, 537)
Screenshot: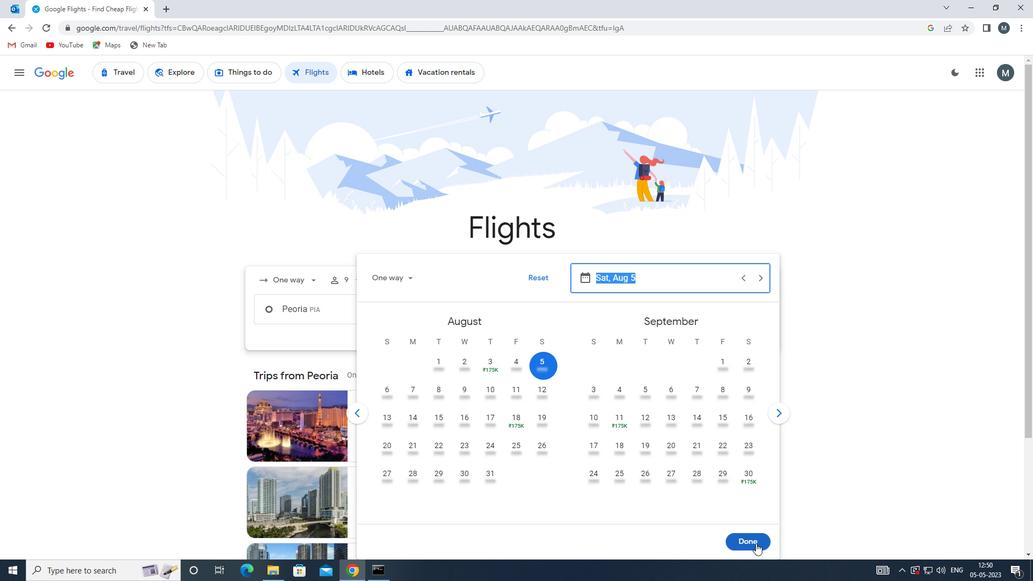 
Action: Mouse moved to (518, 345)
Screenshot: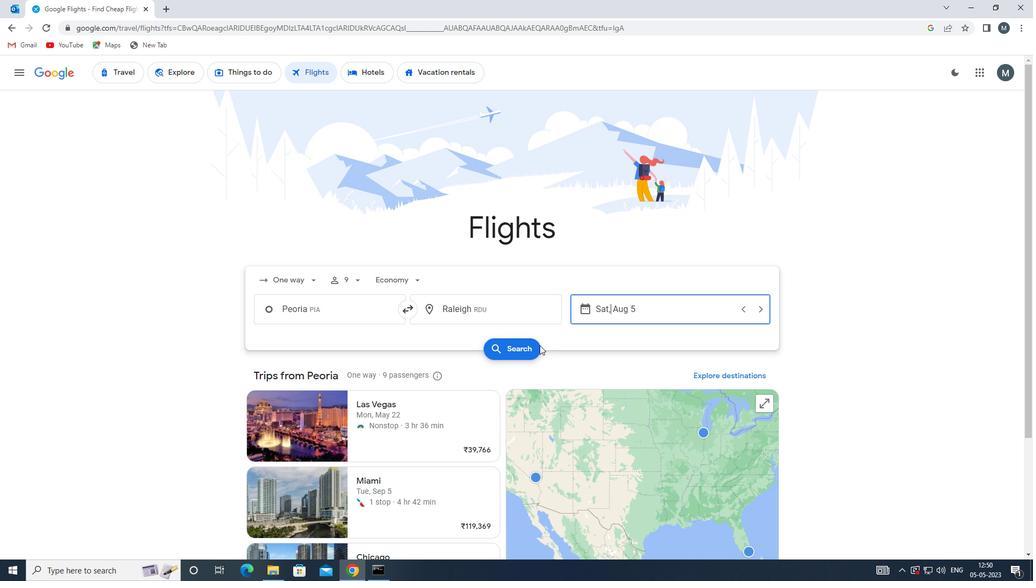 
Action: Mouse pressed left at (518, 345)
Screenshot: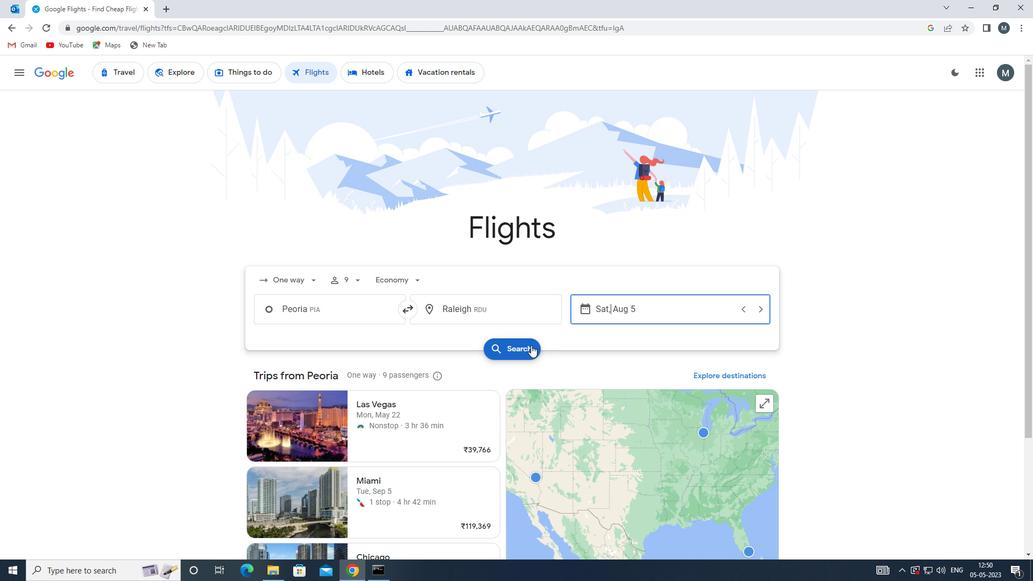 
Action: Mouse moved to (271, 175)
Screenshot: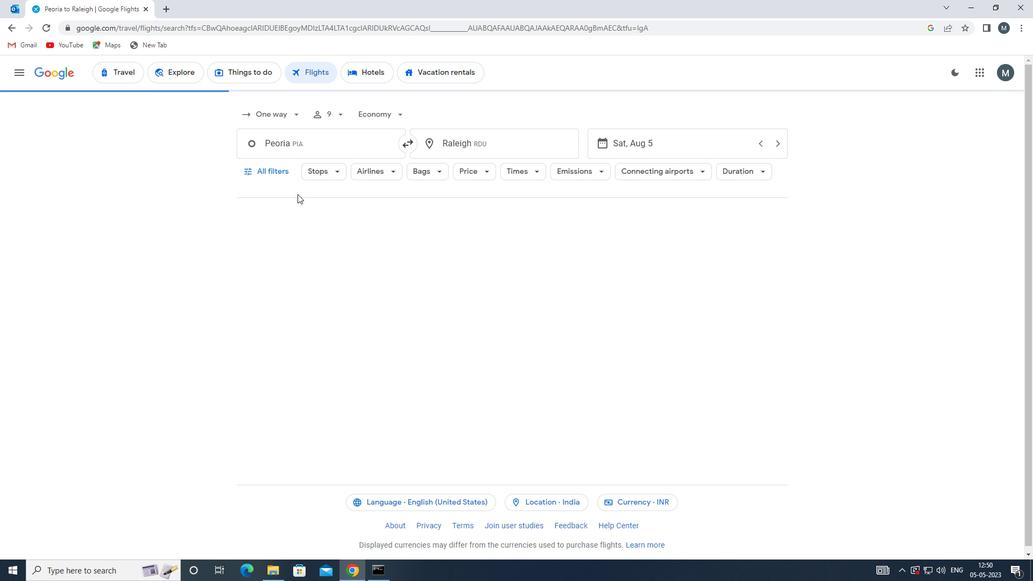 
Action: Mouse pressed left at (271, 175)
Screenshot: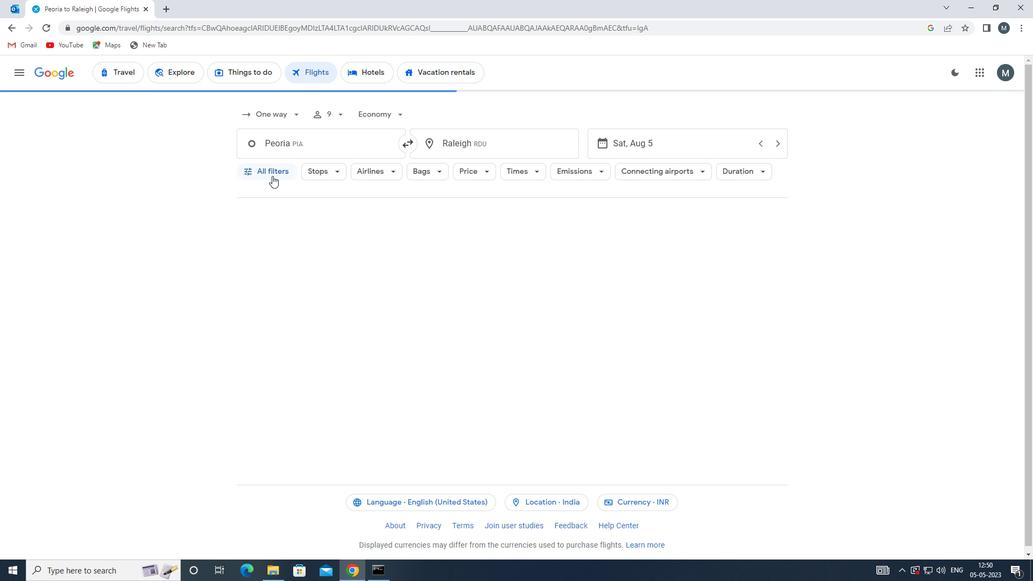 
Action: Mouse moved to (323, 328)
Screenshot: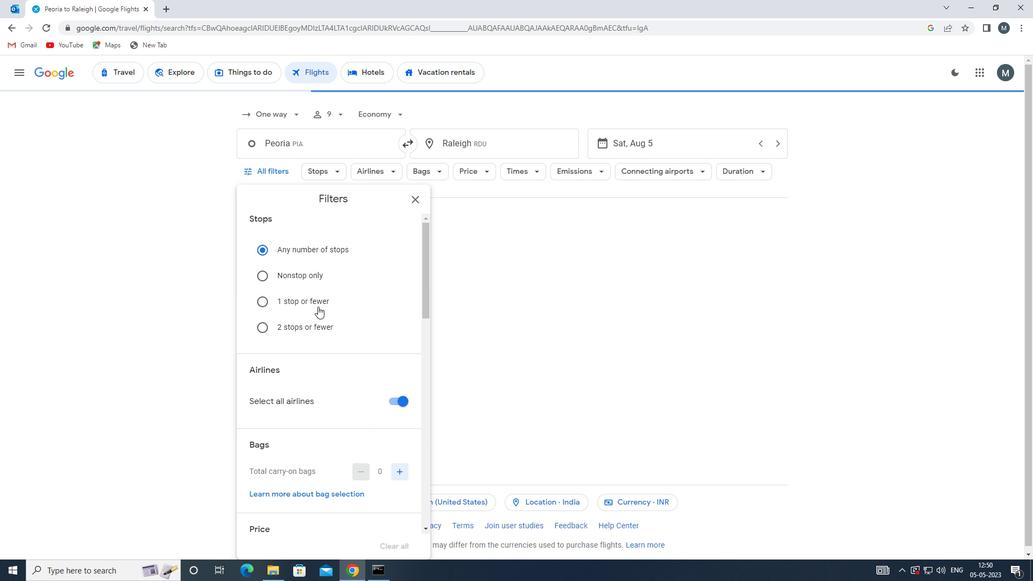 
Action: Mouse scrolled (323, 328) with delta (0, 0)
Screenshot: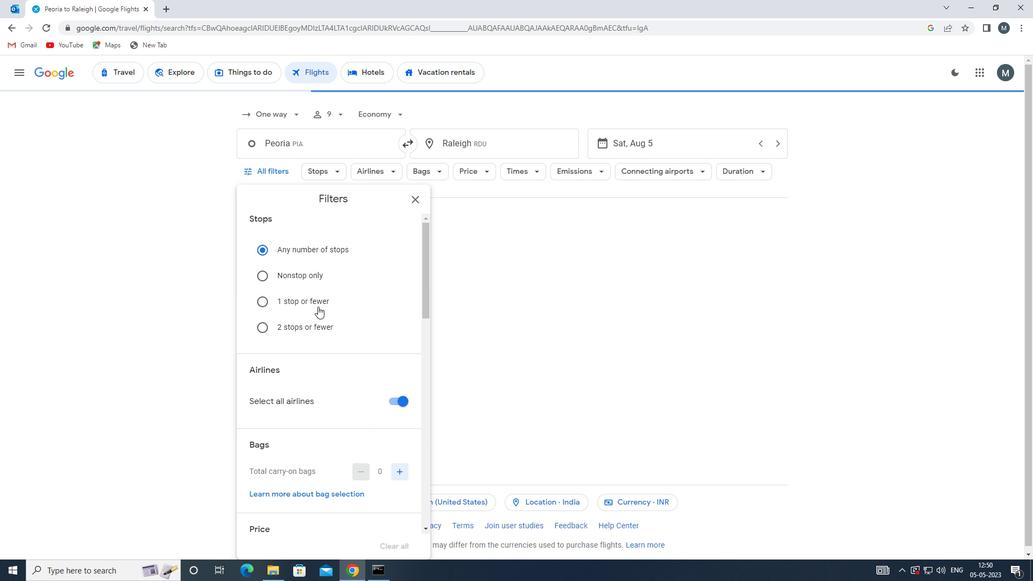 
Action: Mouse moved to (400, 342)
Screenshot: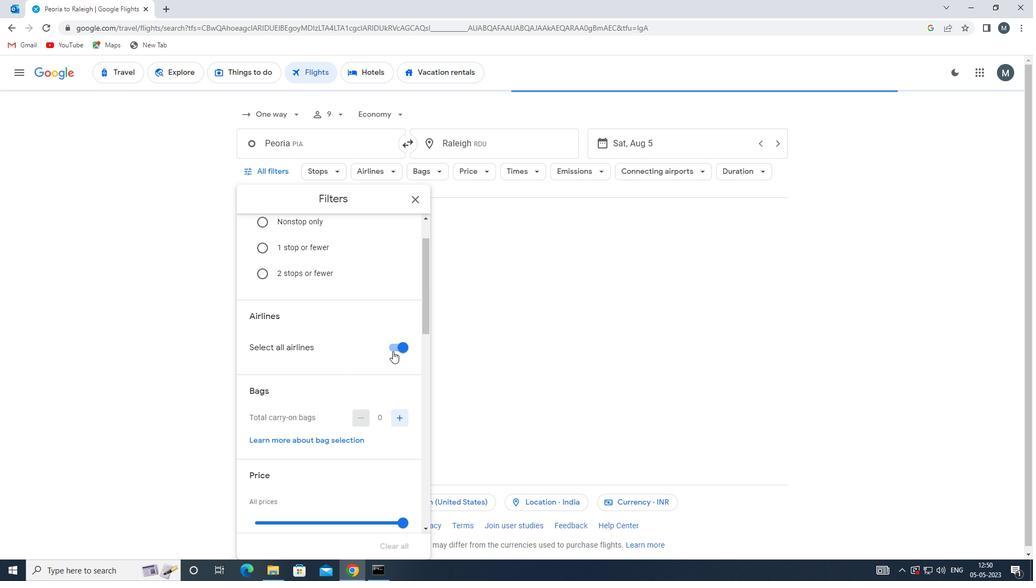 
Action: Mouse pressed left at (400, 342)
Screenshot: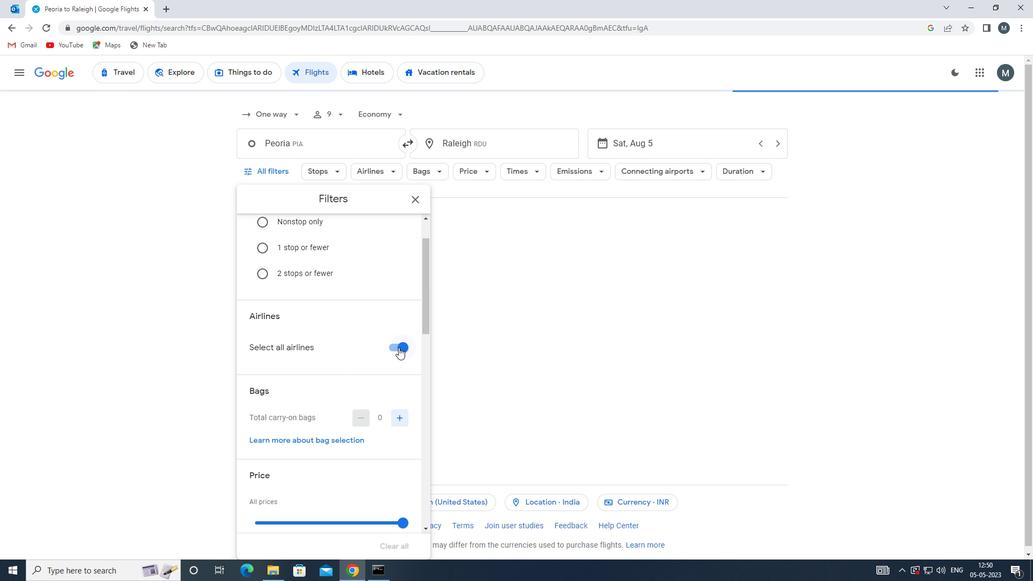 
Action: Mouse moved to (318, 346)
Screenshot: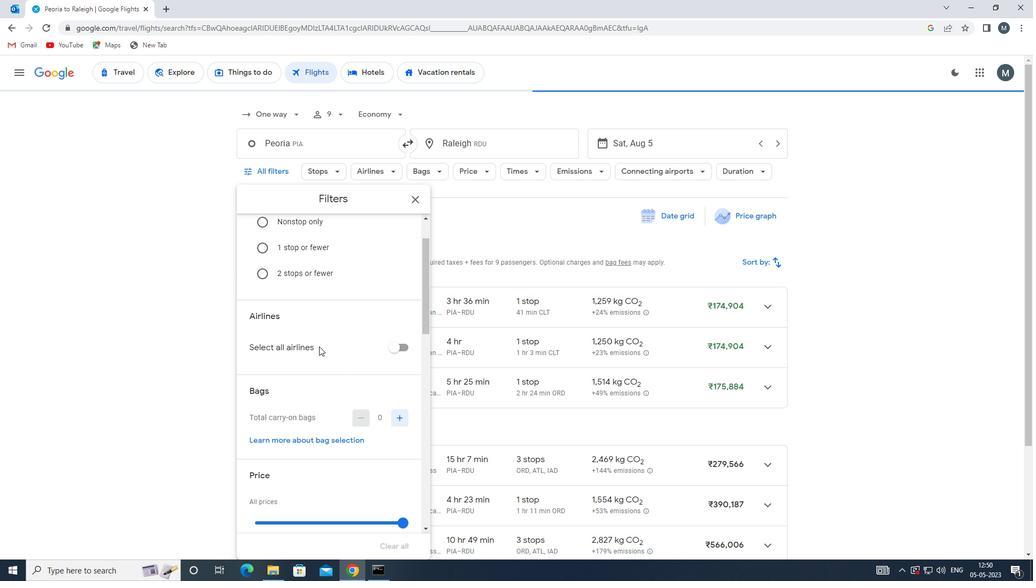 
Action: Mouse scrolled (318, 346) with delta (0, 0)
Screenshot: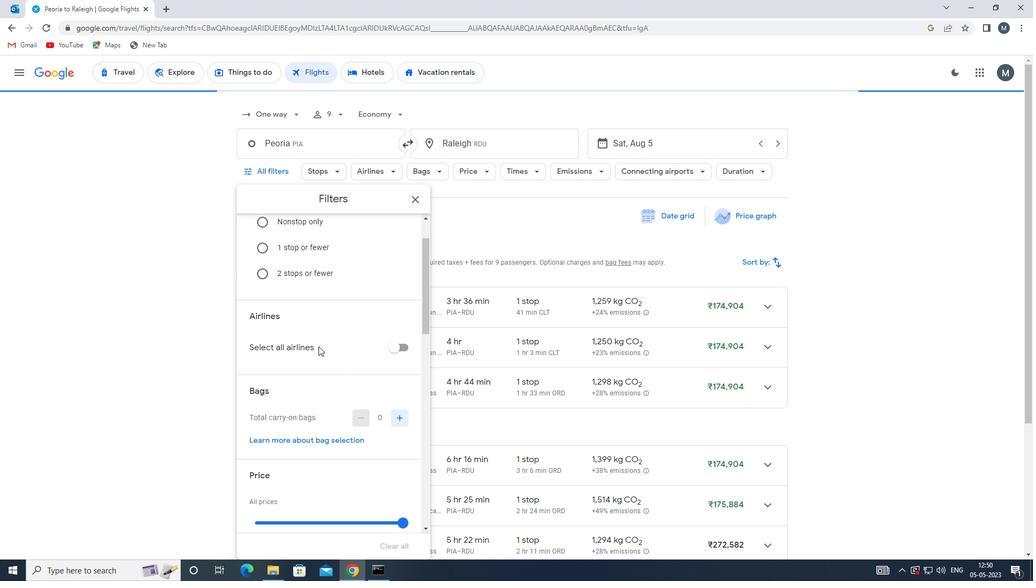 
Action: Mouse moved to (393, 293)
Screenshot: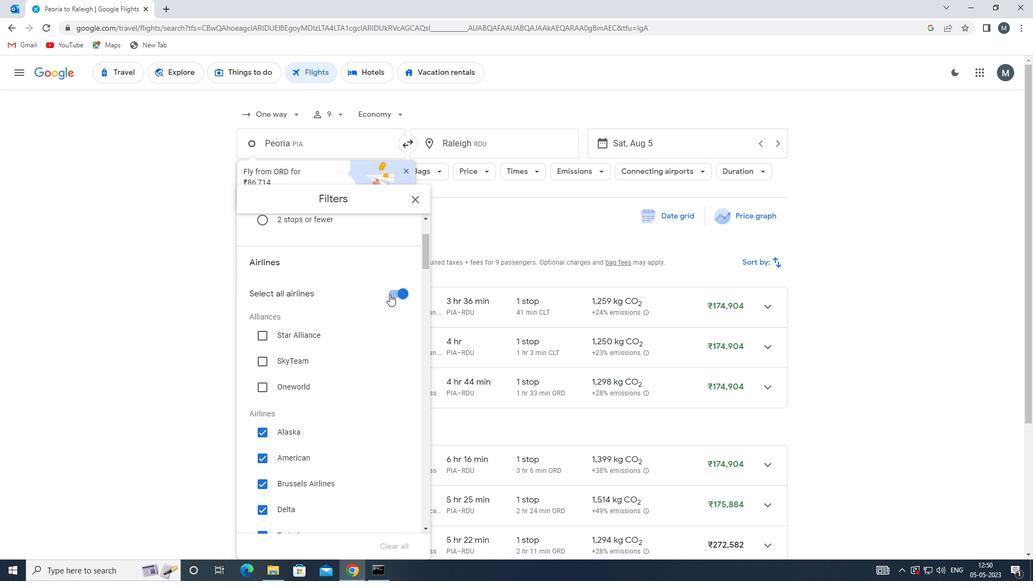 
Action: Mouse pressed left at (393, 293)
Screenshot: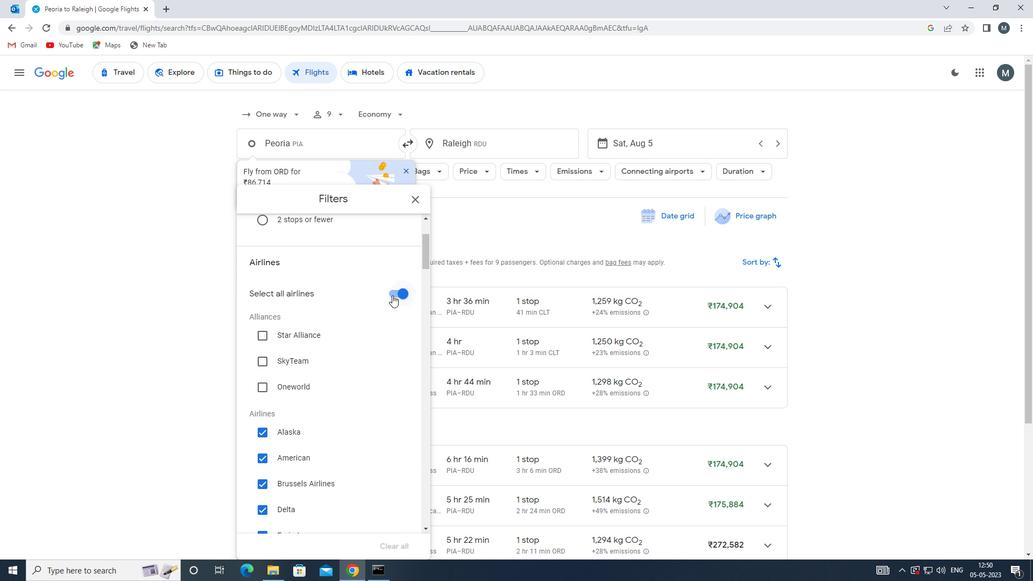 
Action: Mouse moved to (300, 337)
Screenshot: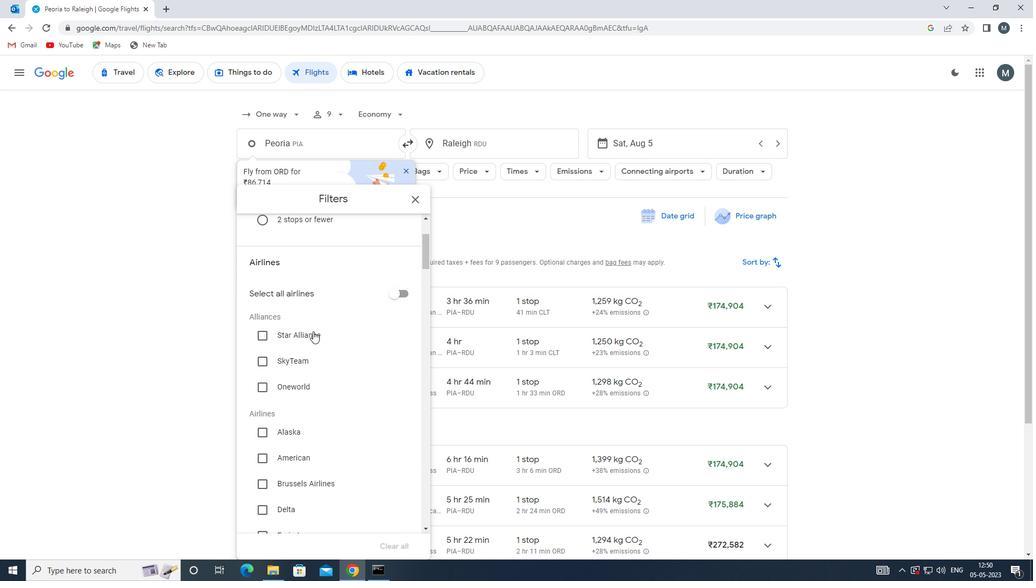 
Action: Mouse scrolled (300, 337) with delta (0, 0)
Screenshot: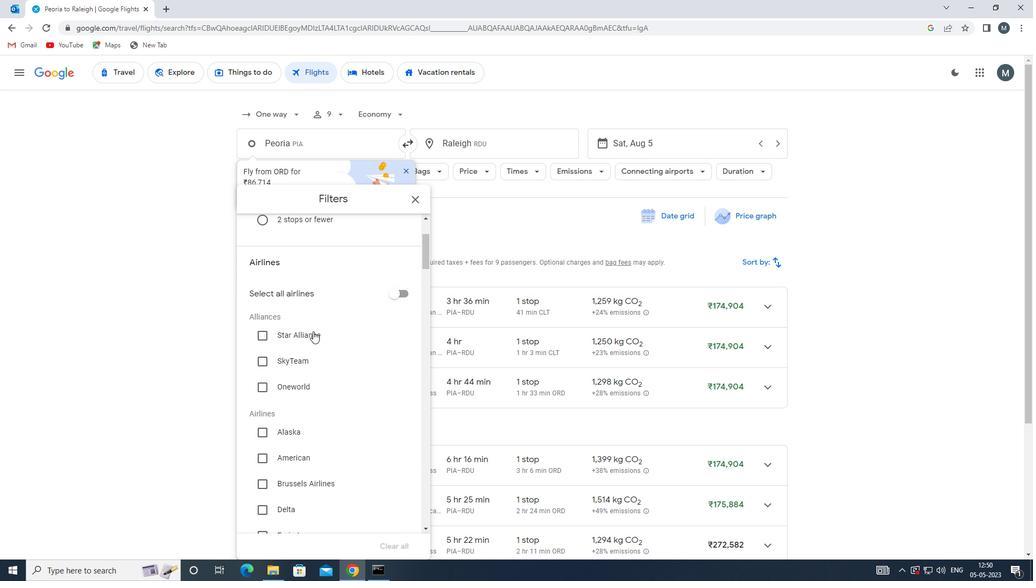 
Action: Mouse moved to (279, 448)
Screenshot: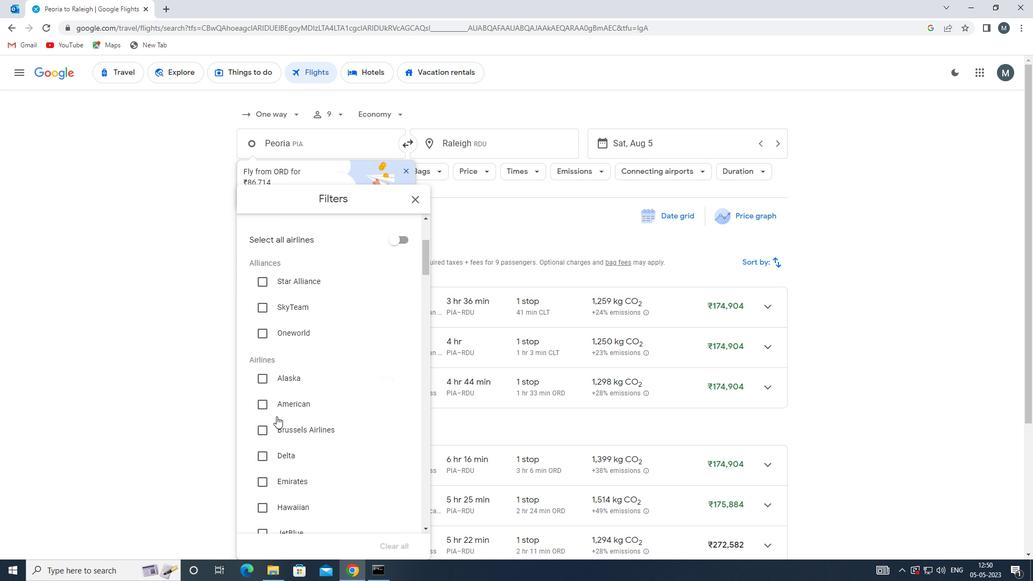 
Action: Mouse pressed left at (279, 448)
Screenshot: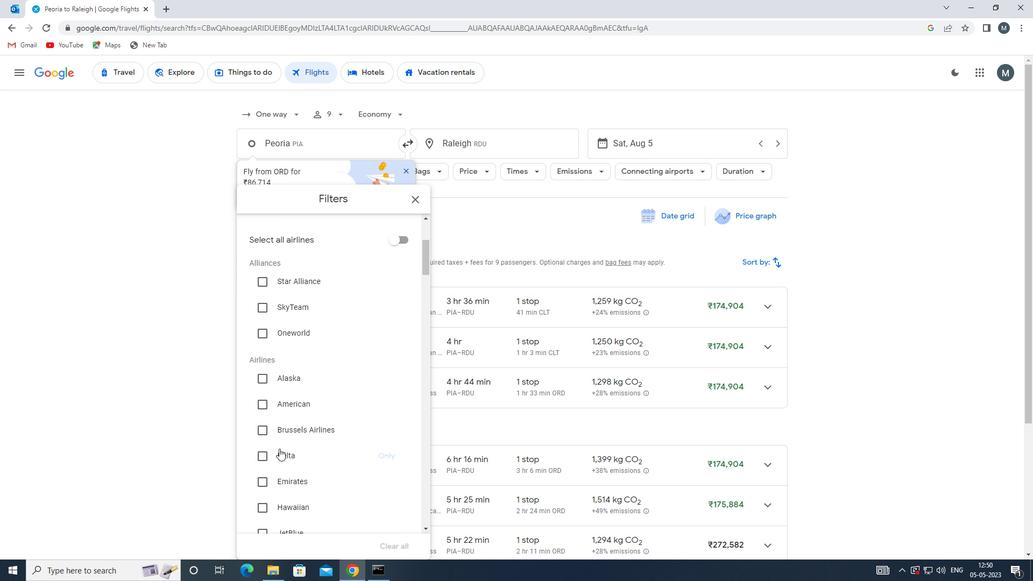 
Action: Mouse moved to (333, 406)
Screenshot: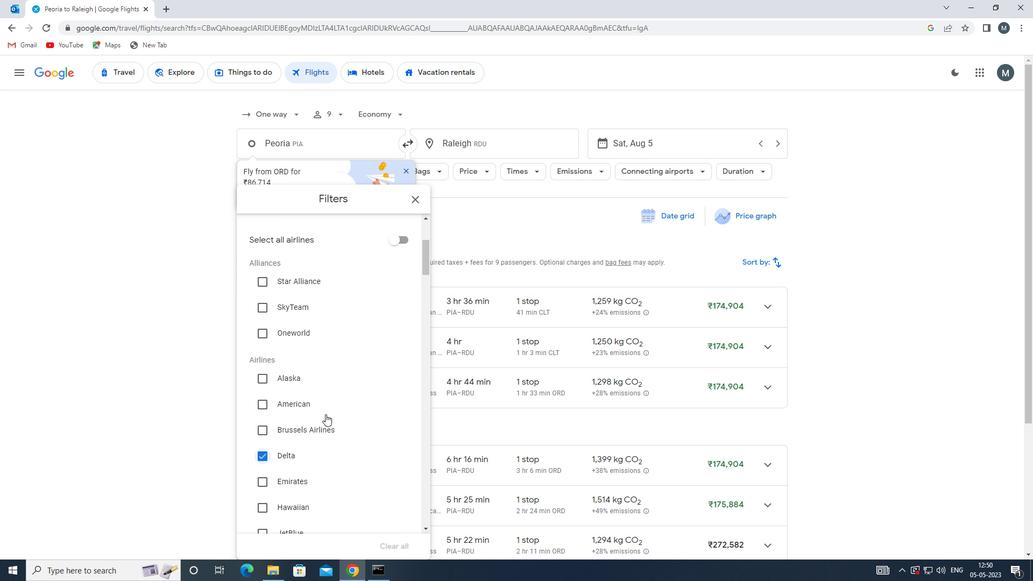 
Action: Mouse scrolled (333, 405) with delta (0, 0)
Screenshot: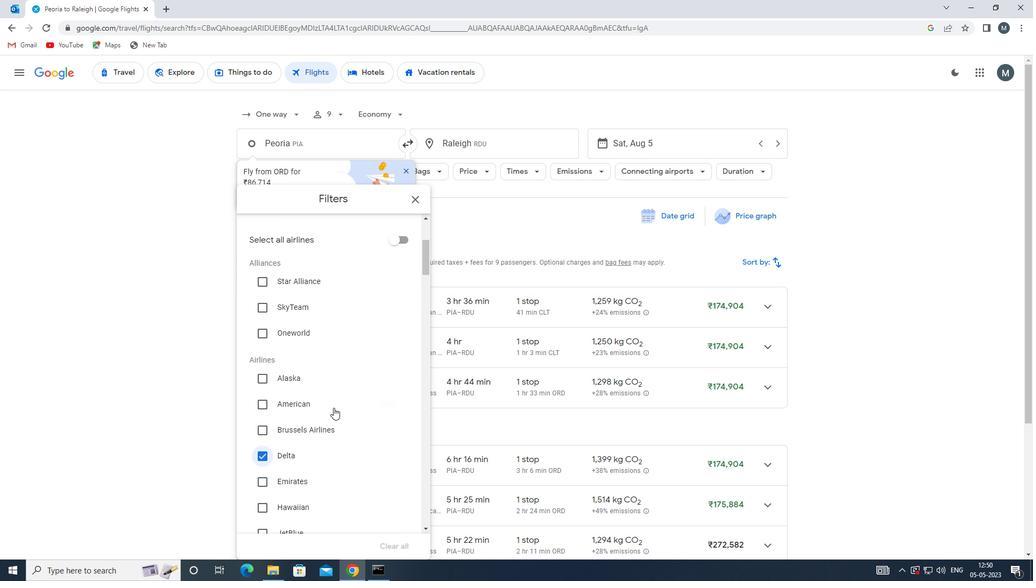 
Action: Mouse moved to (333, 406)
Screenshot: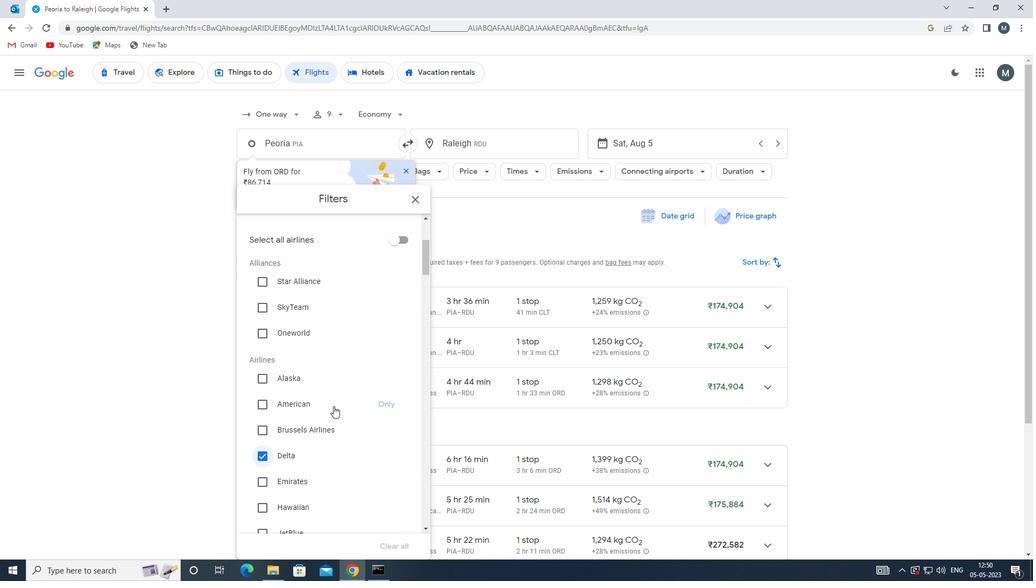 
Action: Mouse scrolled (333, 405) with delta (0, 0)
Screenshot: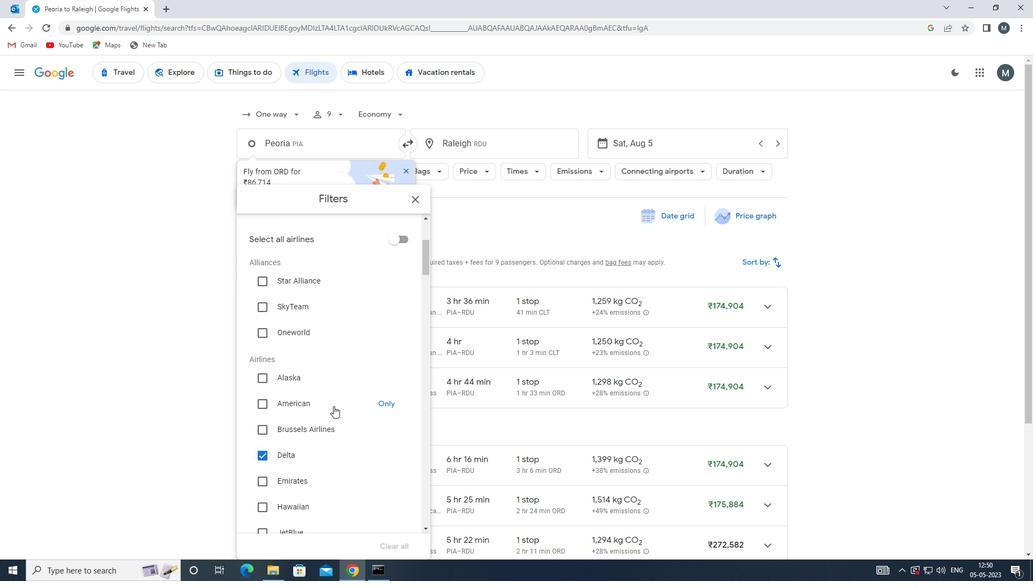 
Action: Mouse moved to (316, 403)
Screenshot: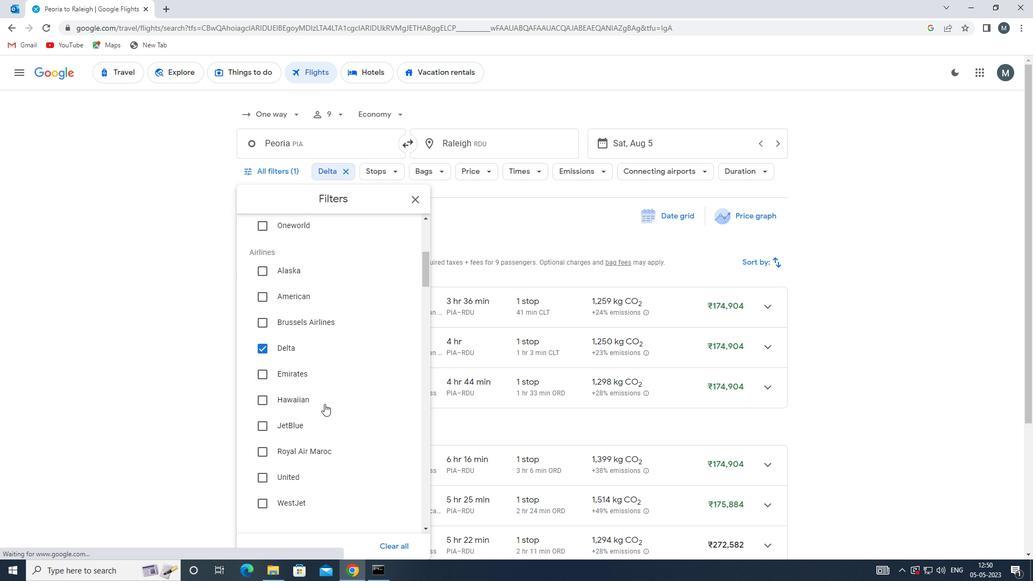 
Action: Mouse scrolled (316, 402) with delta (0, 0)
Screenshot: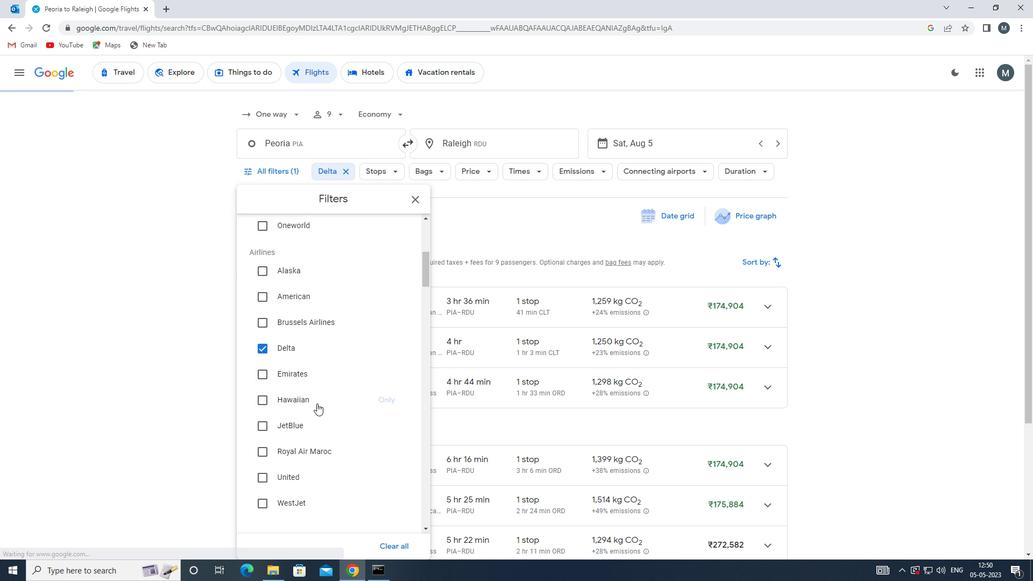 
Action: Mouse scrolled (316, 402) with delta (0, 0)
Screenshot: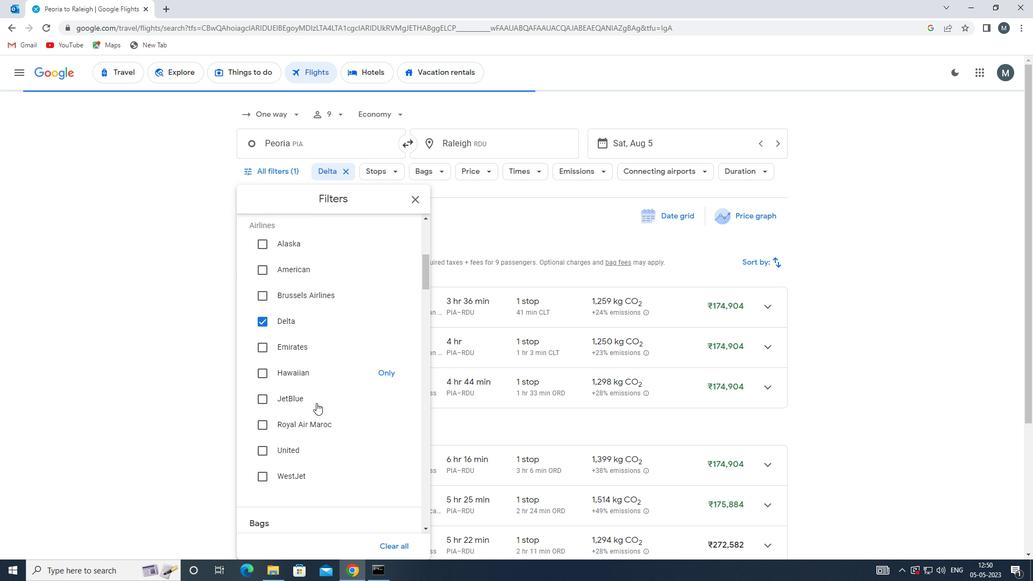 
Action: Mouse scrolled (316, 402) with delta (0, 0)
Screenshot: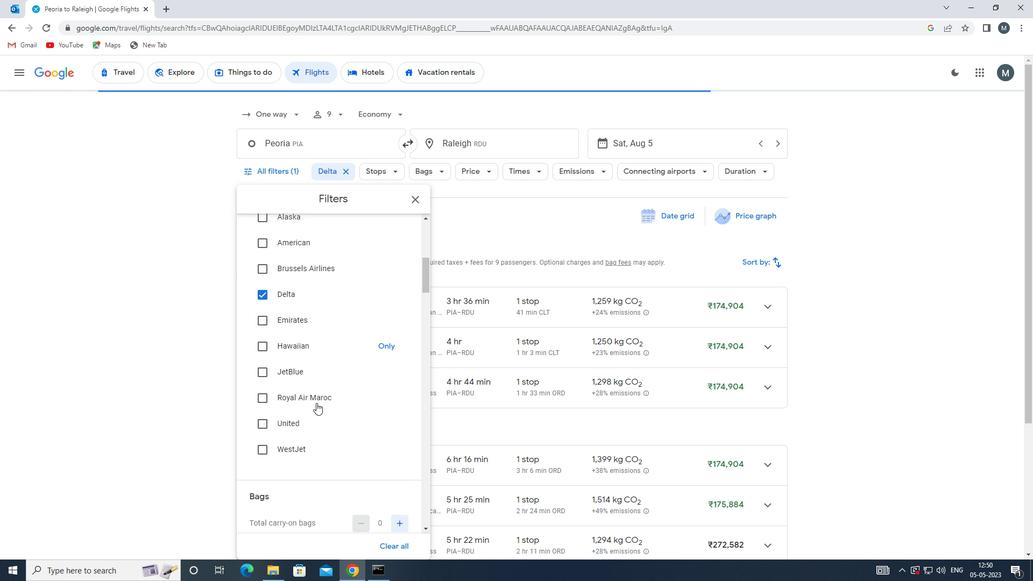 
Action: Mouse moved to (398, 441)
Screenshot: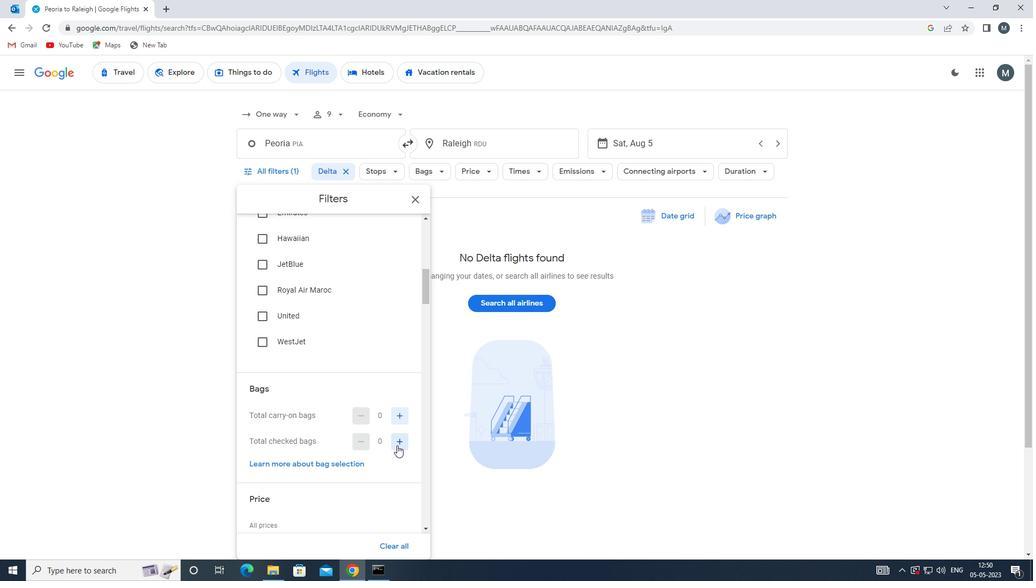 
Action: Mouse pressed left at (398, 441)
Screenshot: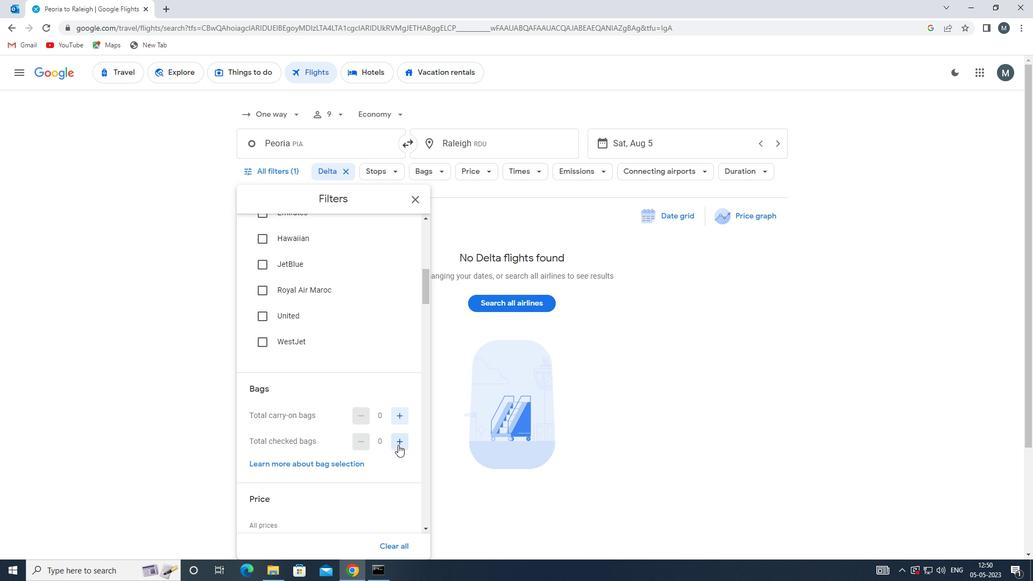 
Action: Mouse moved to (398, 440)
Screenshot: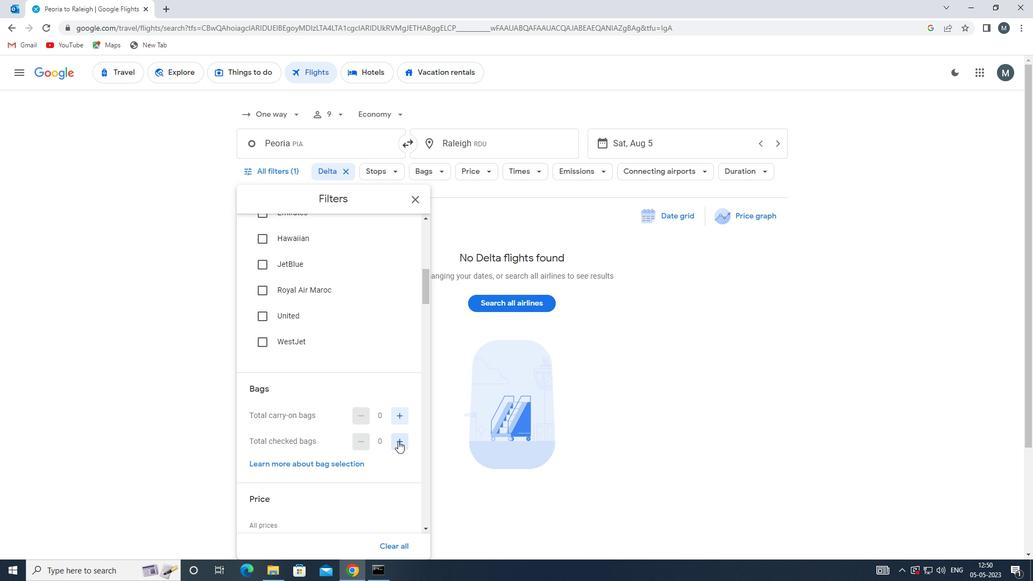 
Action: Mouse pressed left at (398, 440)
Screenshot: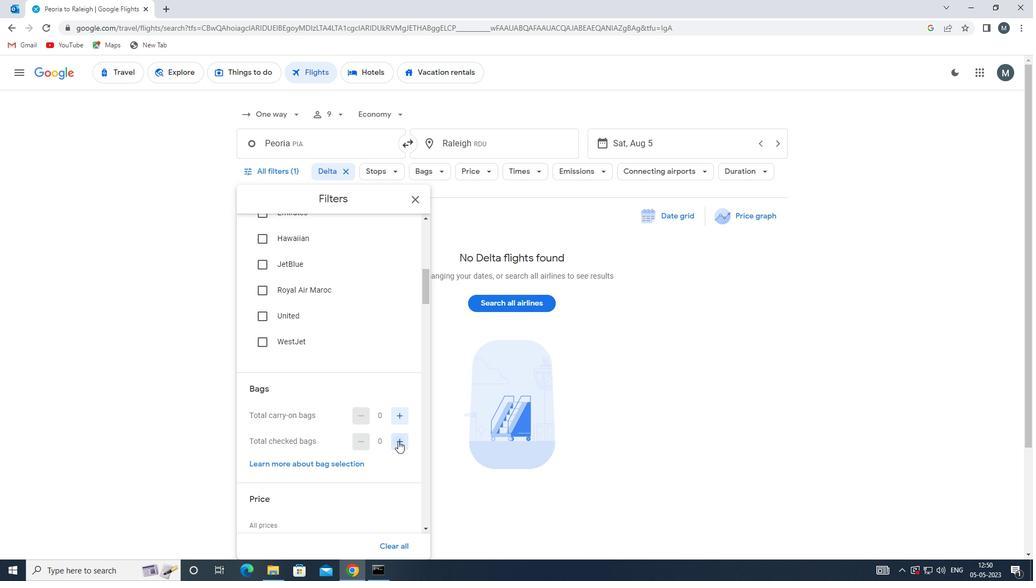 
Action: Mouse pressed left at (398, 440)
Screenshot: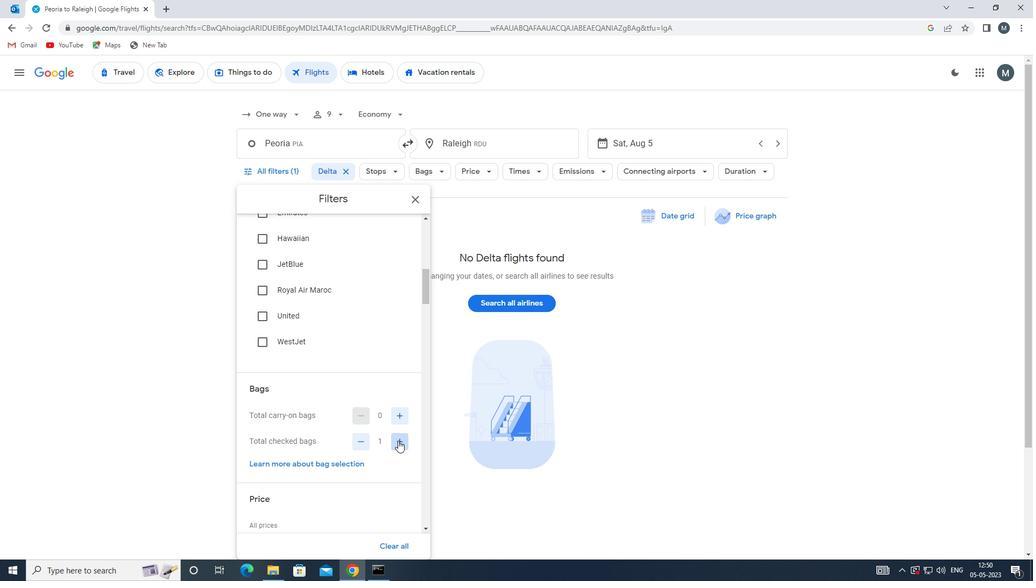 
Action: Mouse moved to (398, 440)
Screenshot: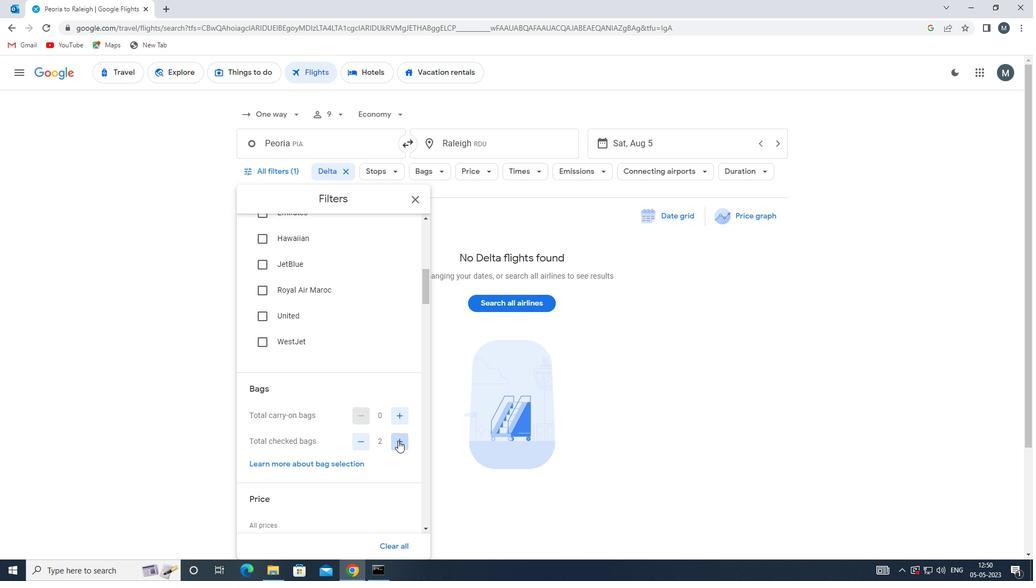 
Action: Mouse pressed left at (398, 440)
Screenshot: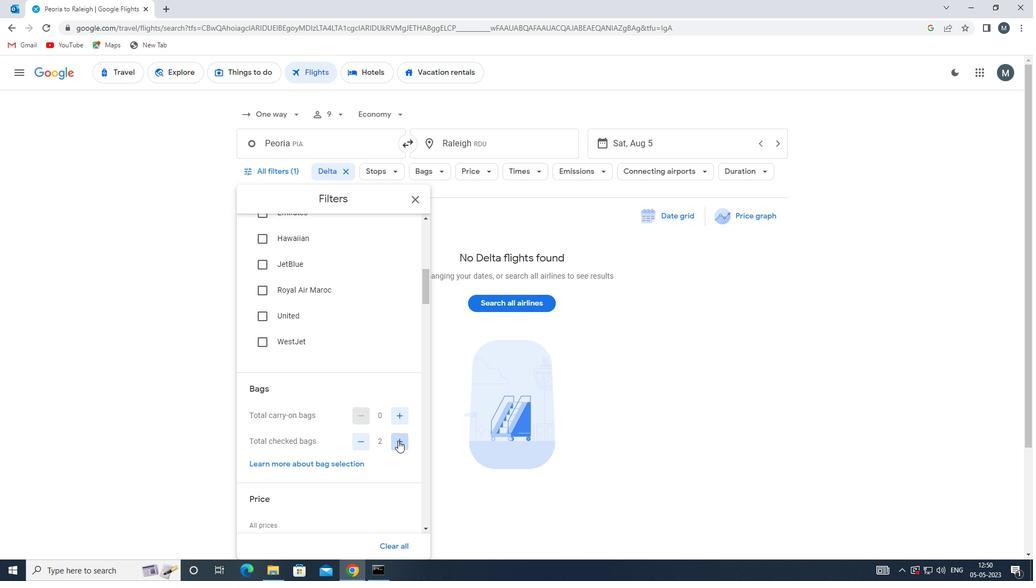 
Action: Mouse moved to (398, 439)
Screenshot: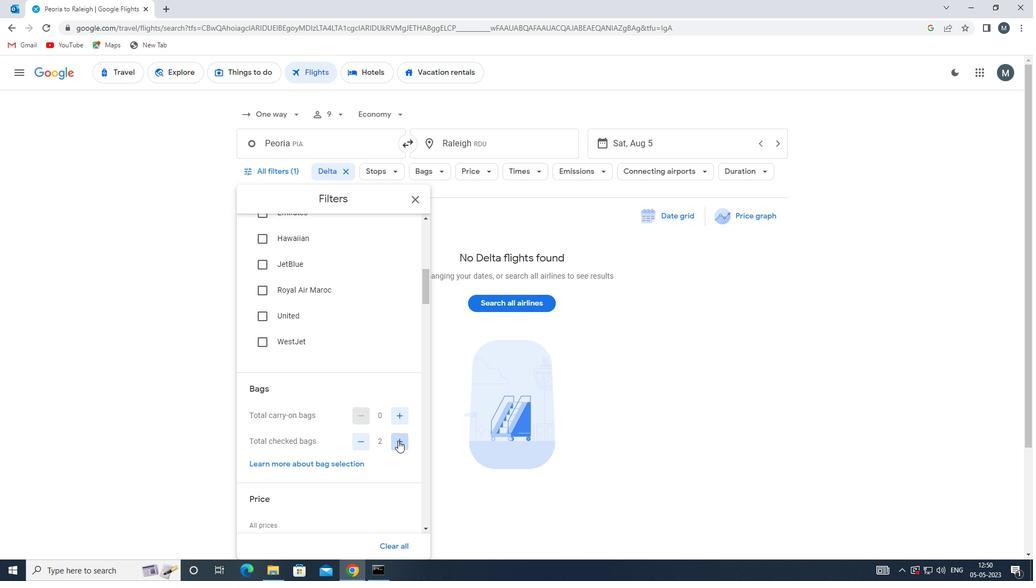 
Action: Mouse pressed left at (398, 439)
Screenshot: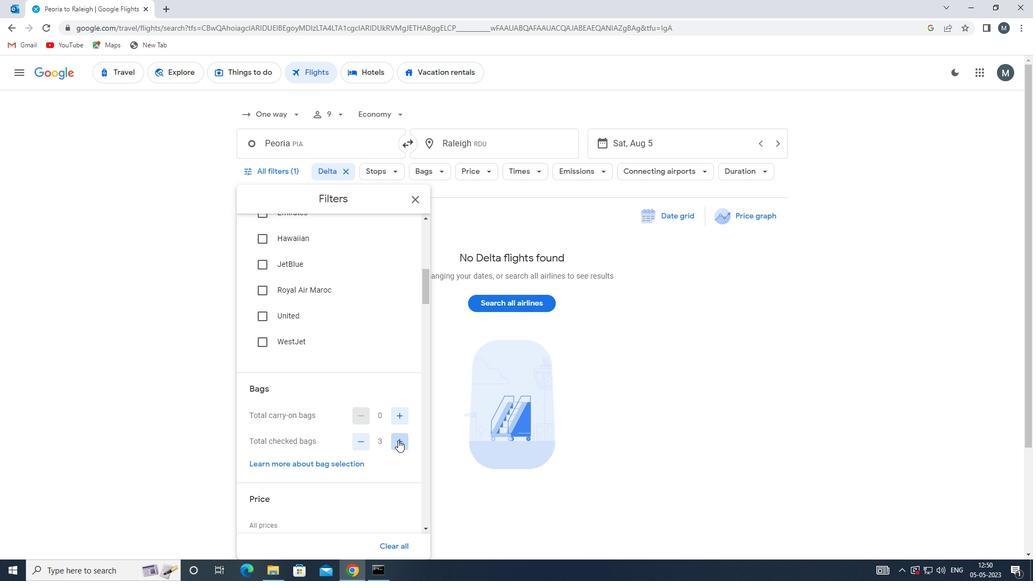 
Action: Mouse moved to (398, 440)
Screenshot: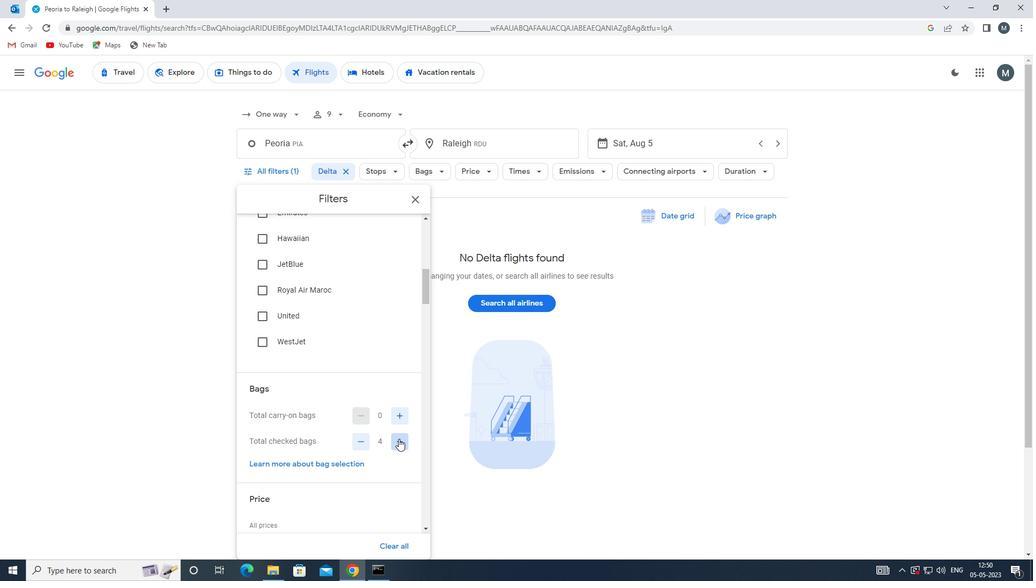
Action: Mouse pressed left at (398, 440)
Screenshot: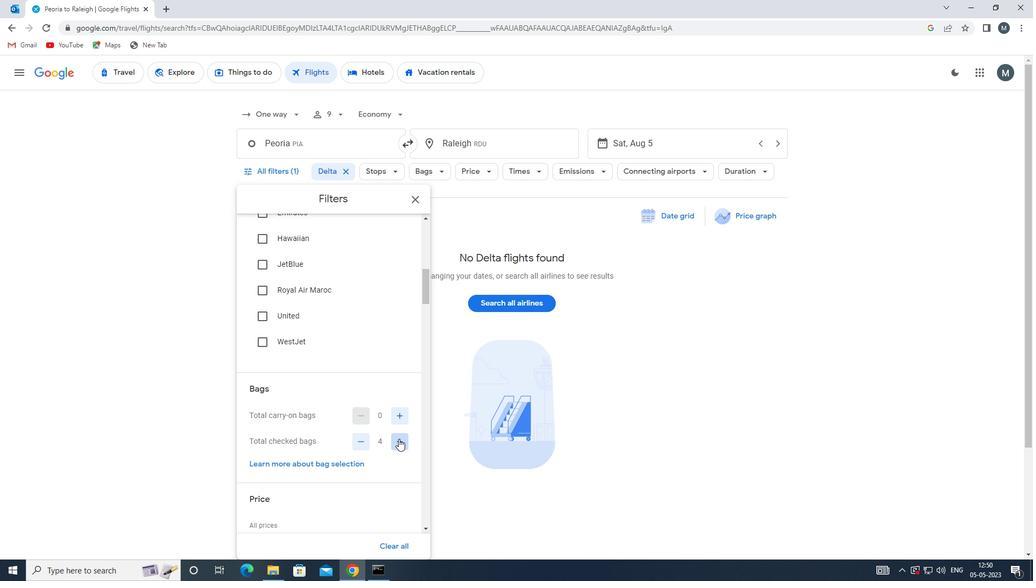 
Action: Mouse pressed left at (398, 440)
Screenshot: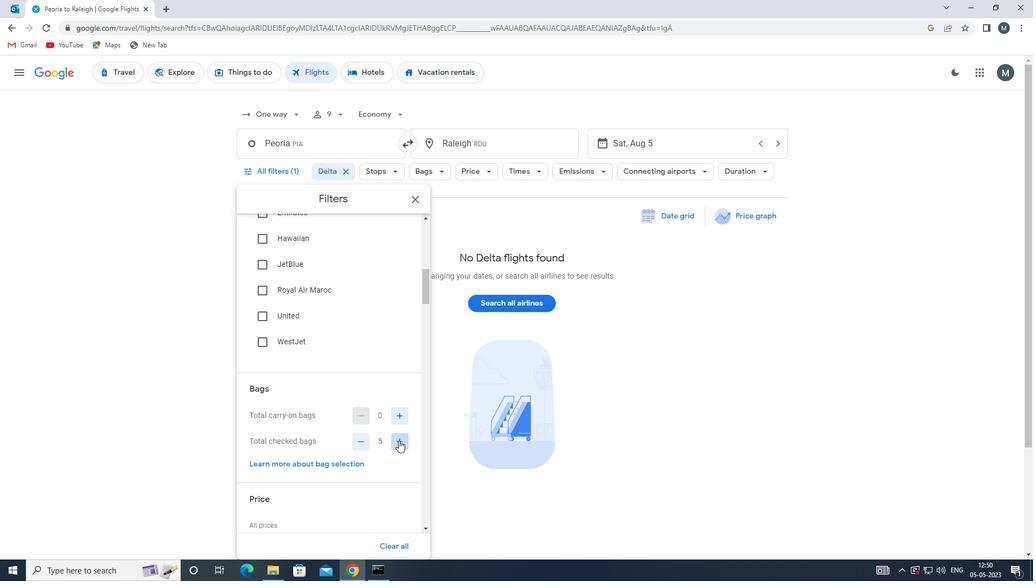 
Action: Mouse pressed left at (398, 440)
Screenshot: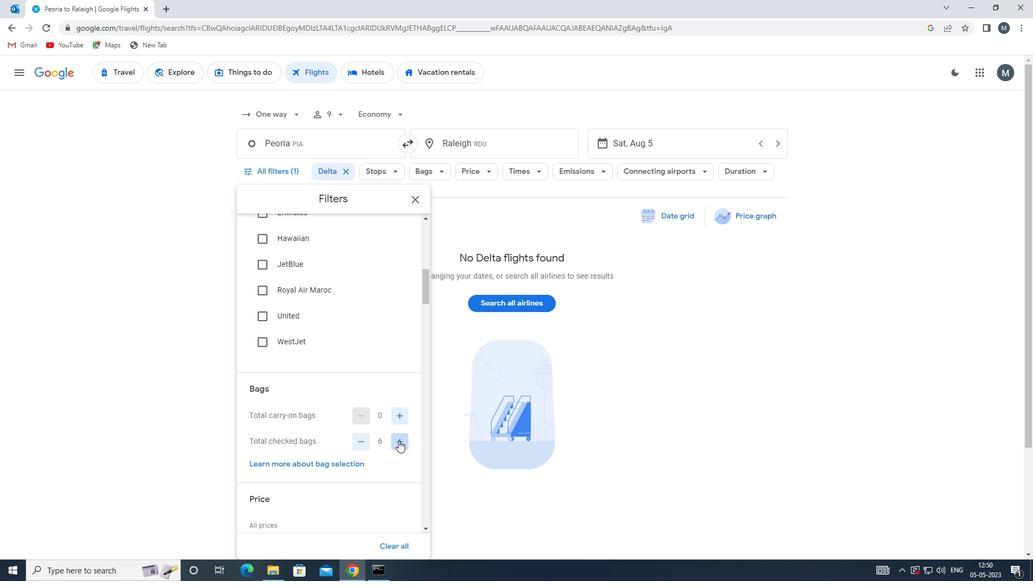 
Action: Mouse moved to (398, 440)
Screenshot: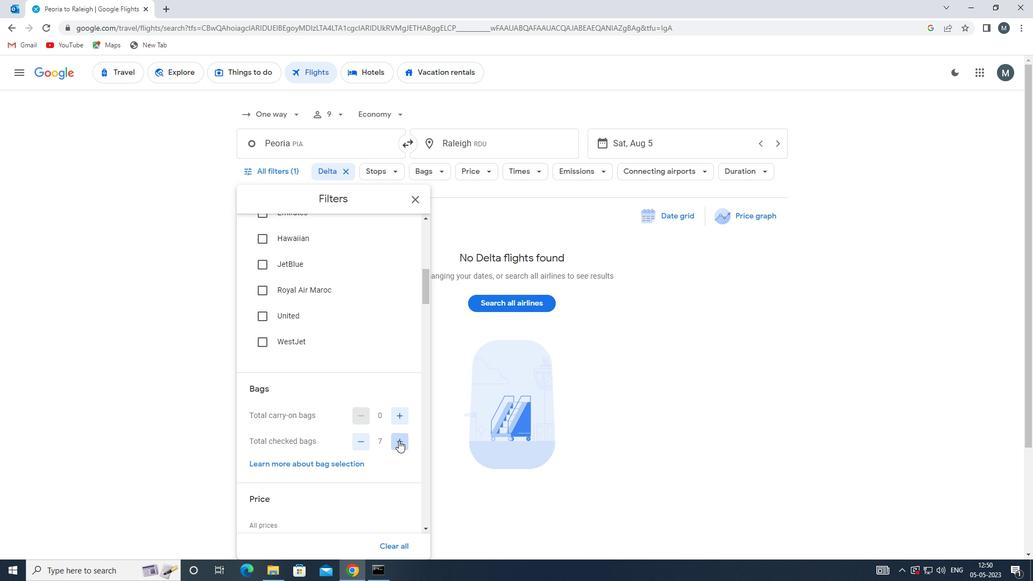 
Action: Mouse pressed left at (398, 440)
Screenshot: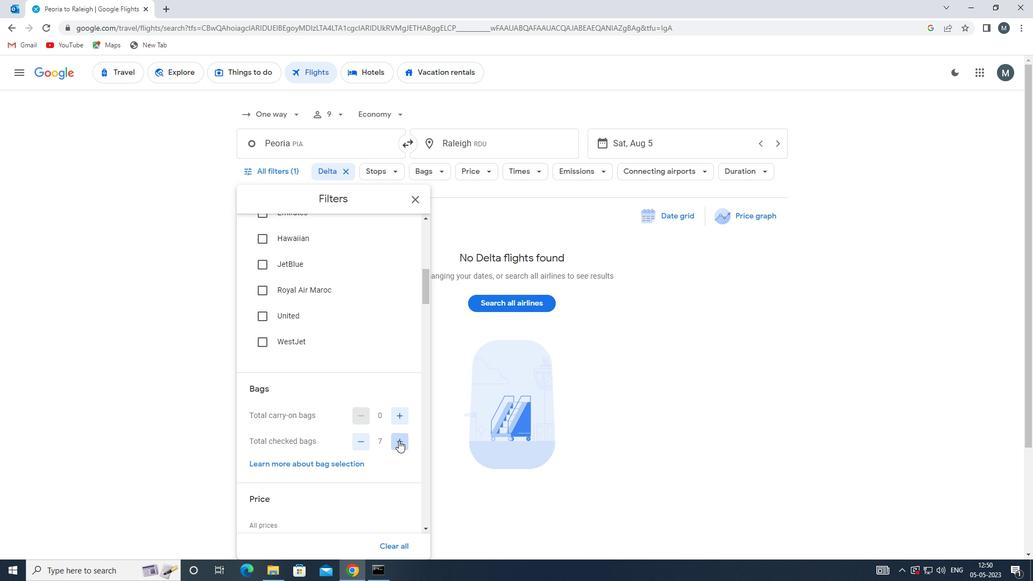 
Action: Mouse moved to (398, 440)
Screenshot: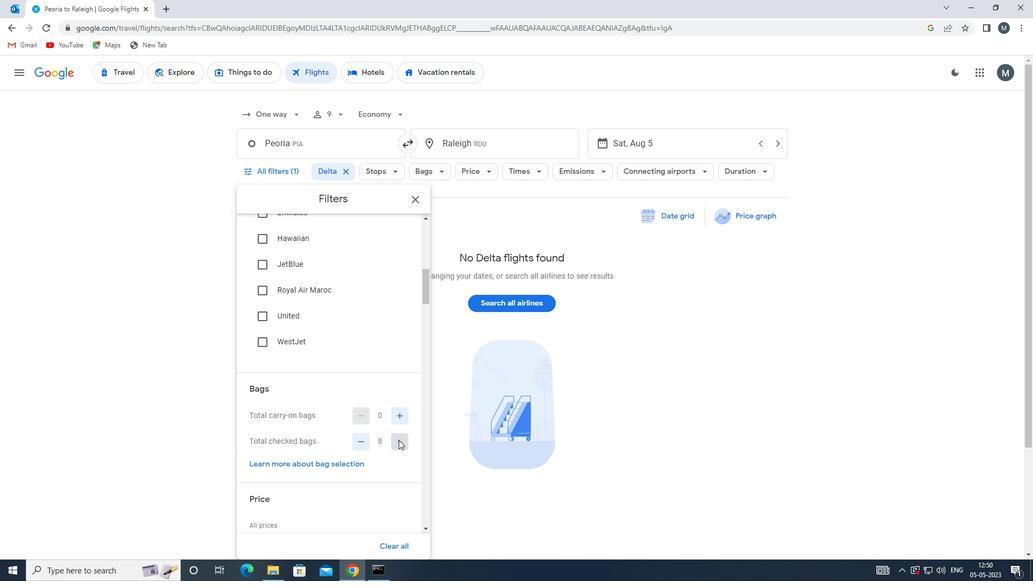
Action: Mouse pressed left at (398, 440)
Screenshot: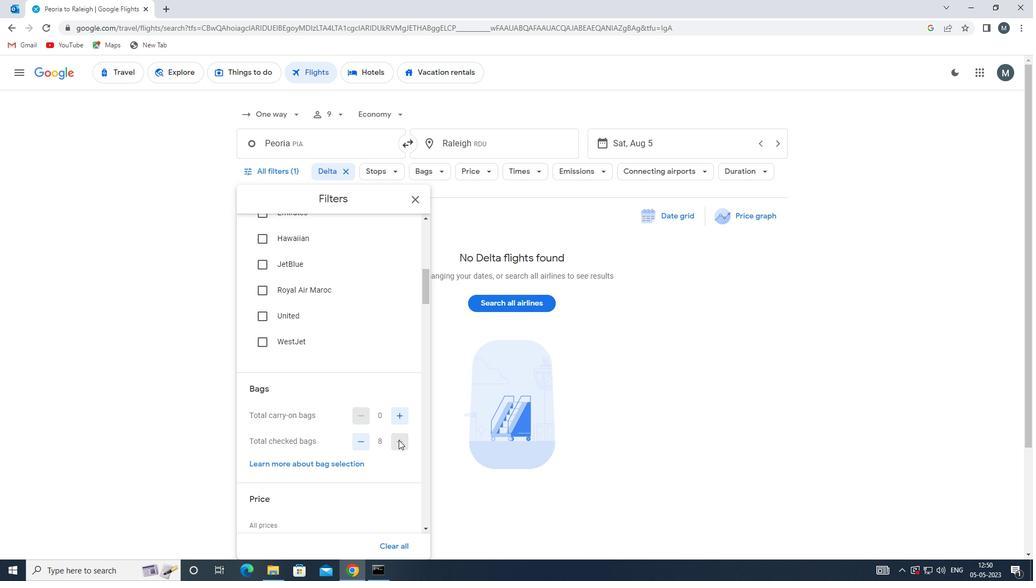 
Action: Mouse moved to (327, 414)
Screenshot: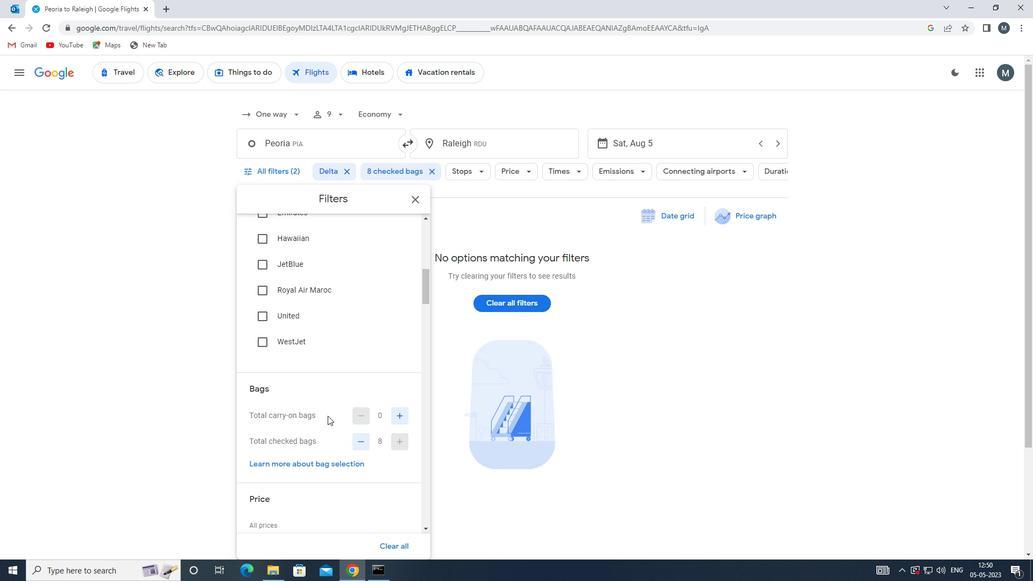 
Action: Mouse scrolled (327, 413) with delta (0, 0)
Screenshot: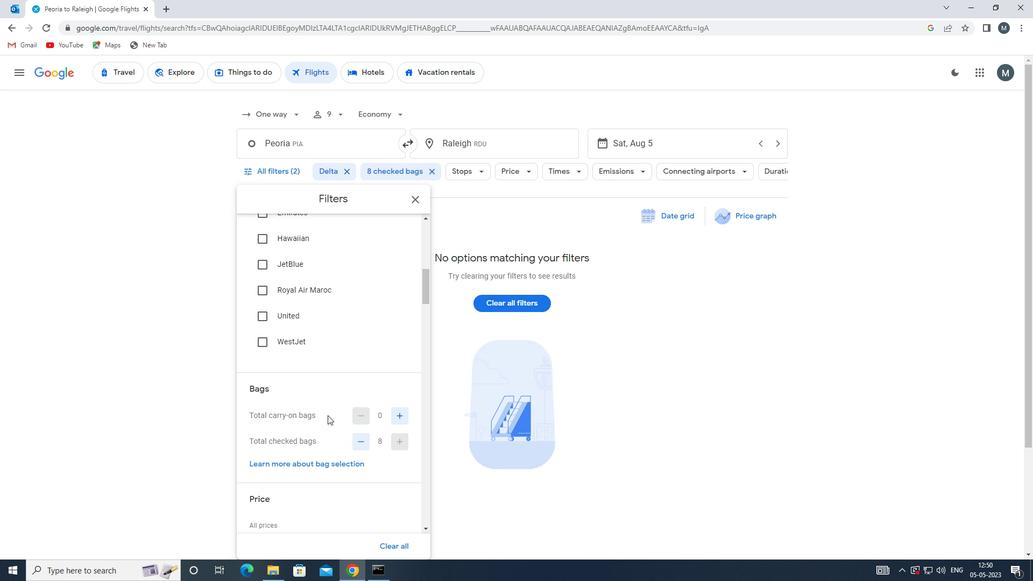
Action: Mouse moved to (327, 412)
Screenshot: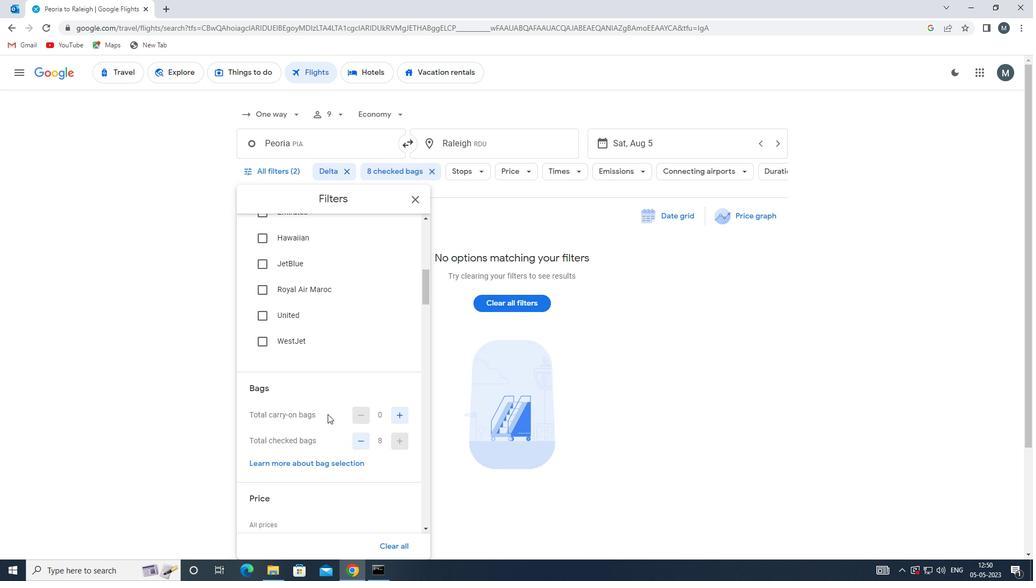 
Action: Mouse scrolled (327, 412) with delta (0, 0)
Screenshot: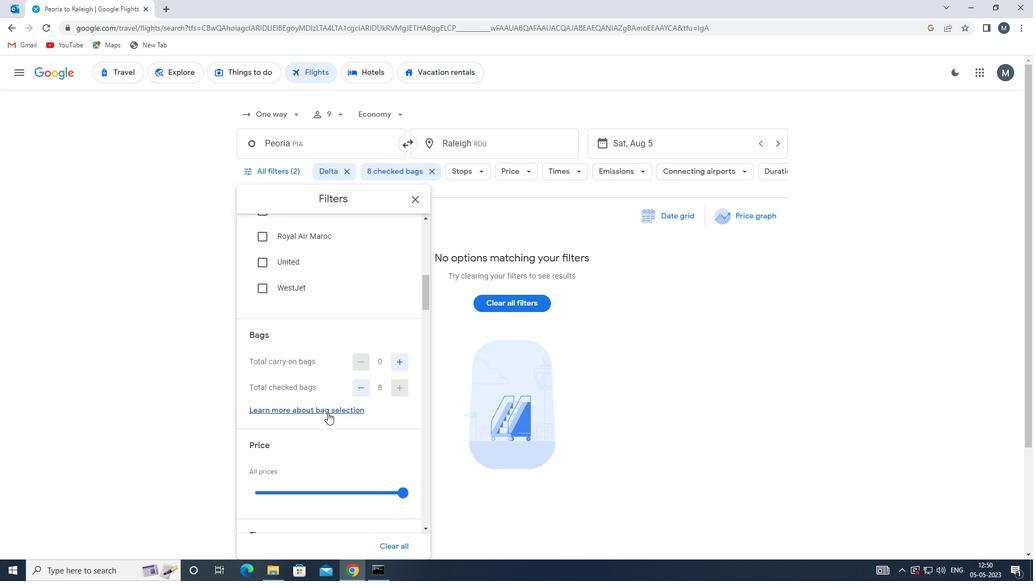 
Action: Mouse moved to (300, 434)
Screenshot: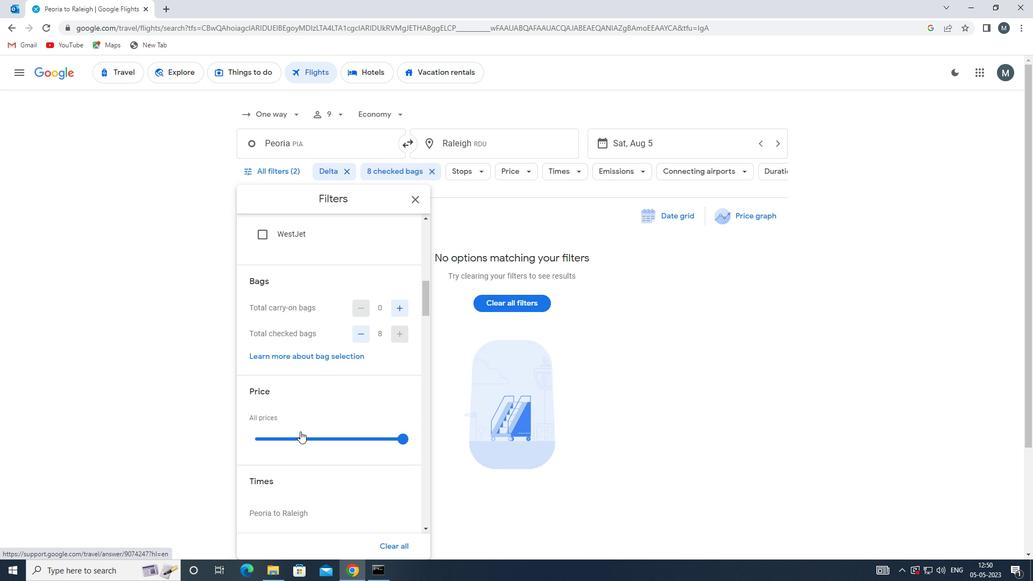 
Action: Mouse pressed left at (300, 434)
Screenshot: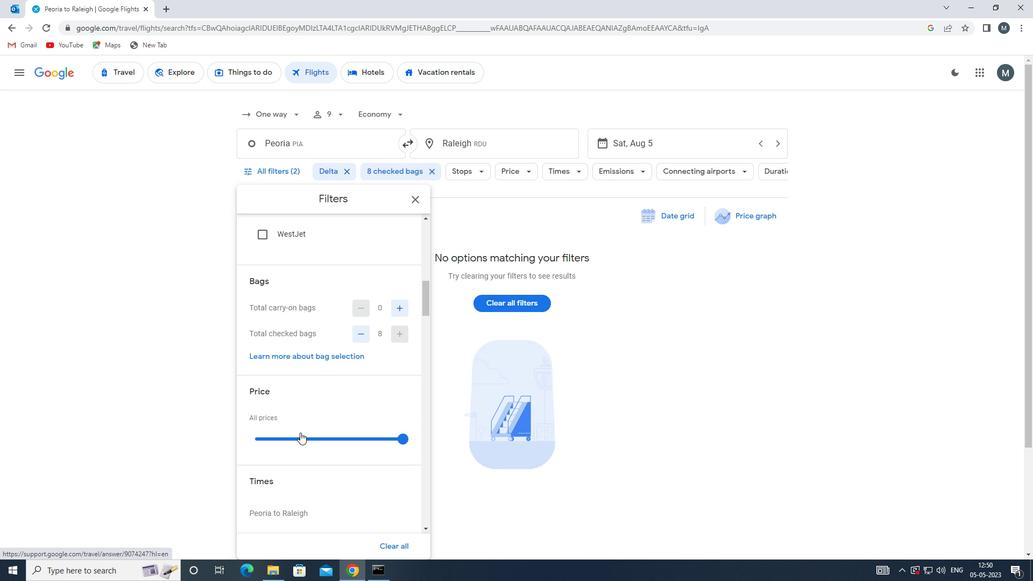 
Action: Mouse moved to (300, 434)
Screenshot: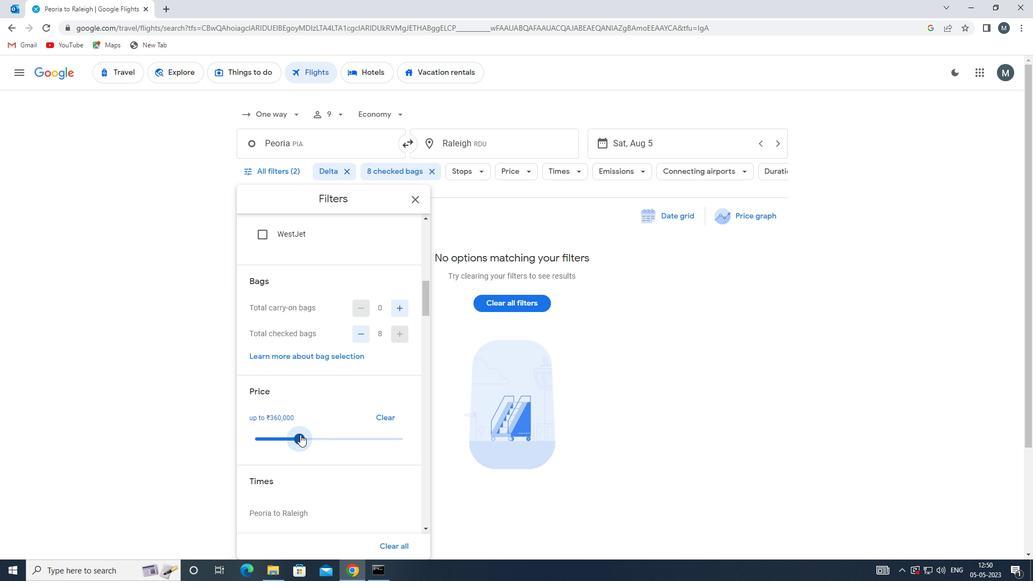 
Action: Mouse pressed left at (300, 434)
Screenshot: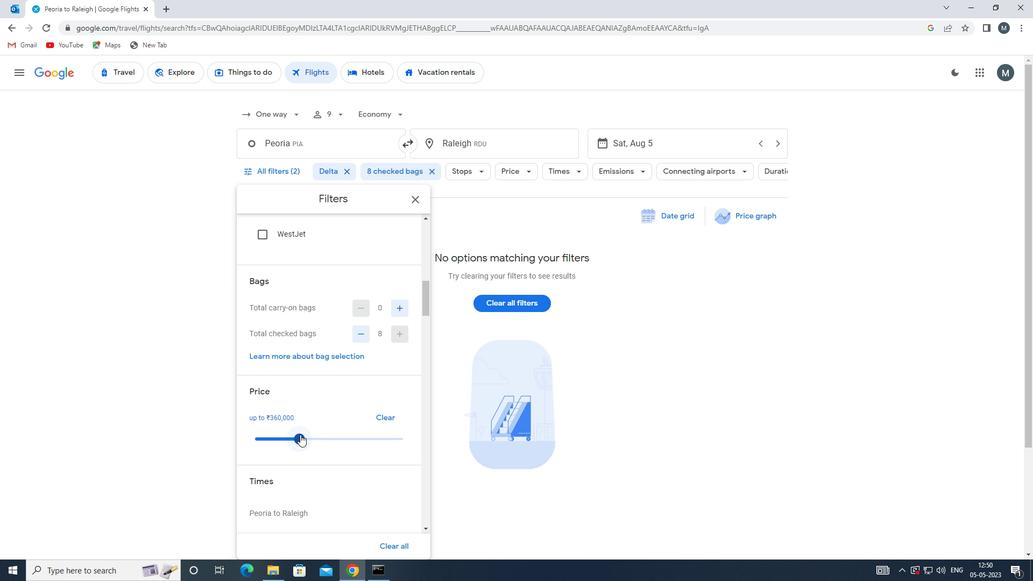 
Action: Mouse moved to (317, 401)
Screenshot: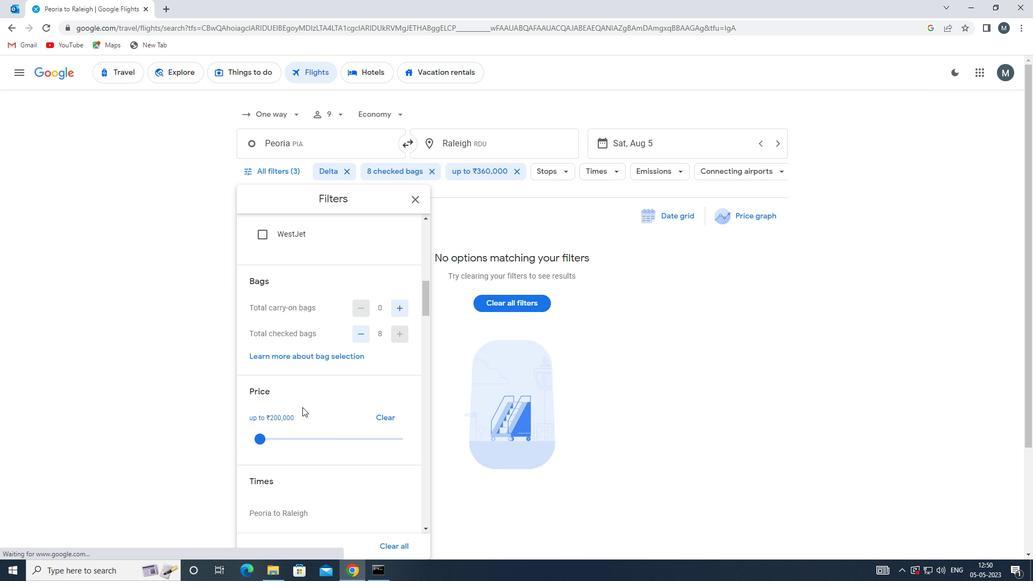 
Action: Mouse scrolled (317, 400) with delta (0, 0)
Screenshot: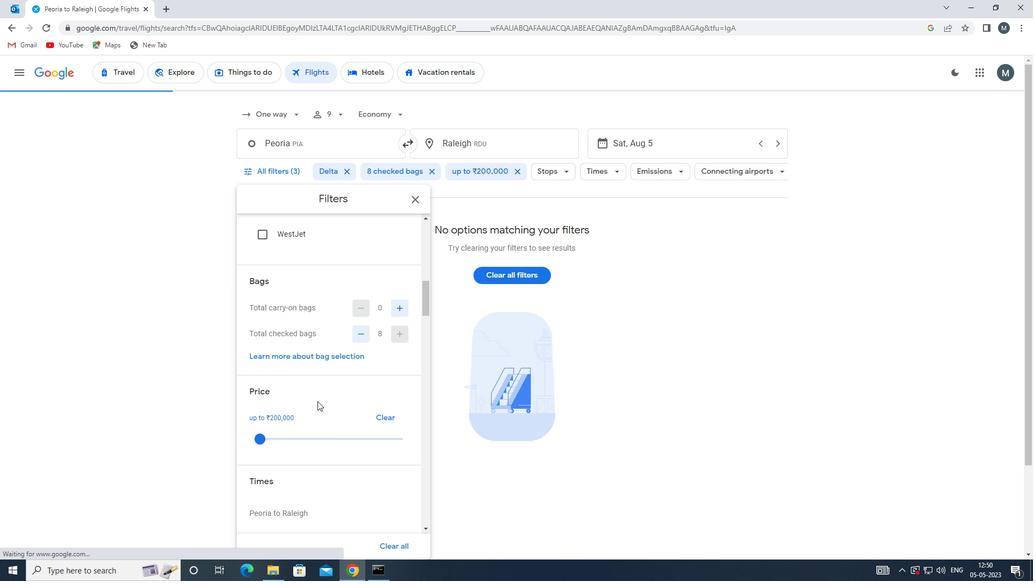 
Action: Mouse moved to (311, 398)
Screenshot: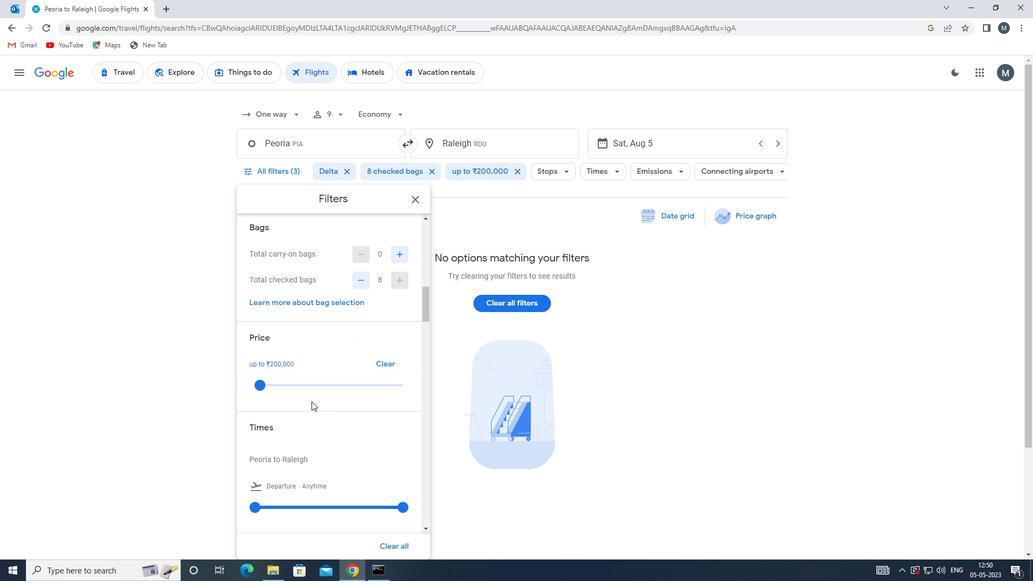 
Action: Mouse scrolled (311, 398) with delta (0, 0)
Screenshot: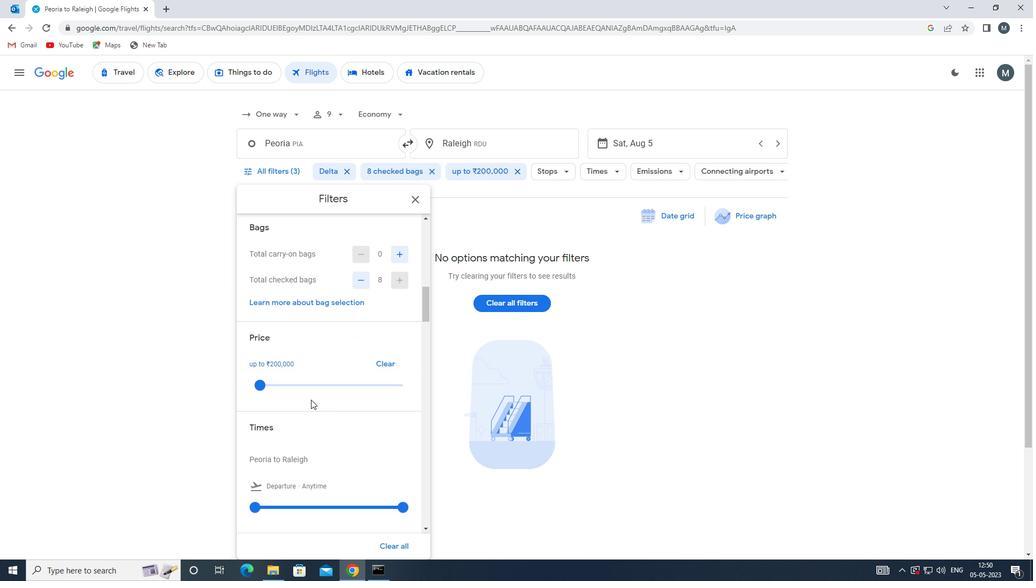 
Action: Mouse moved to (250, 450)
Screenshot: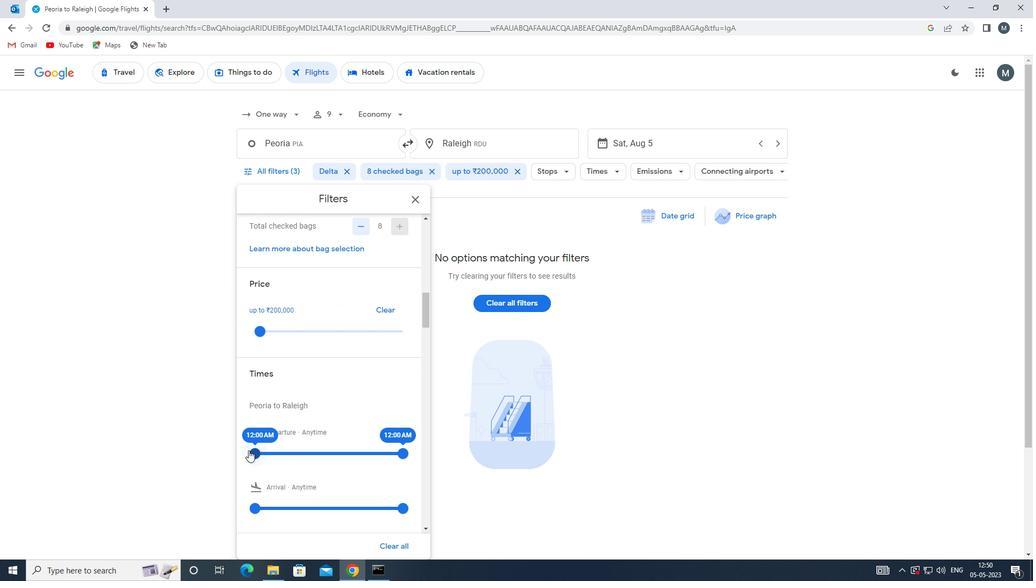 
Action: Mouse pressed left at (250, 450)
Screenshot: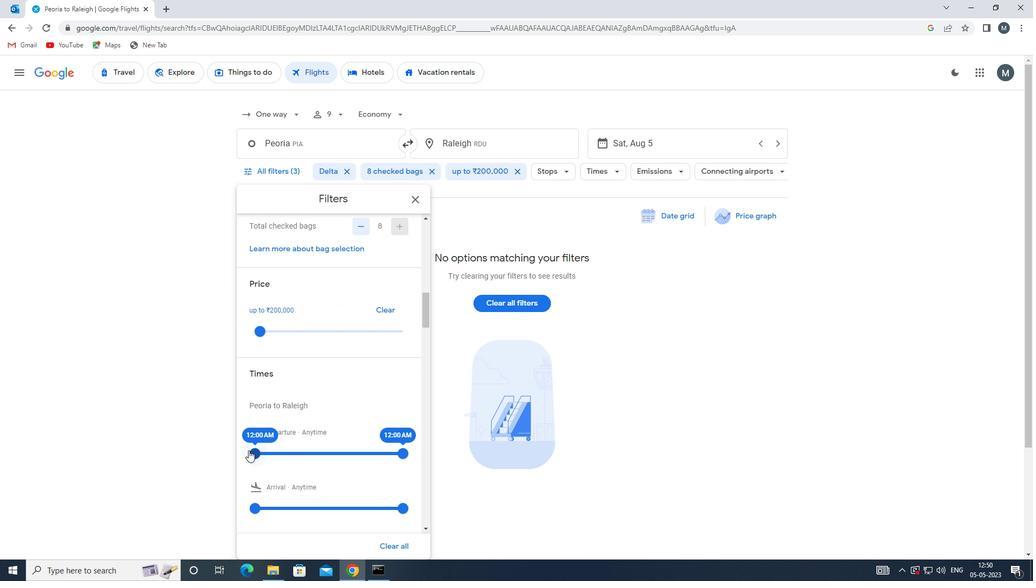 
Action: Mouse moved to (397, 449)
Screenshot: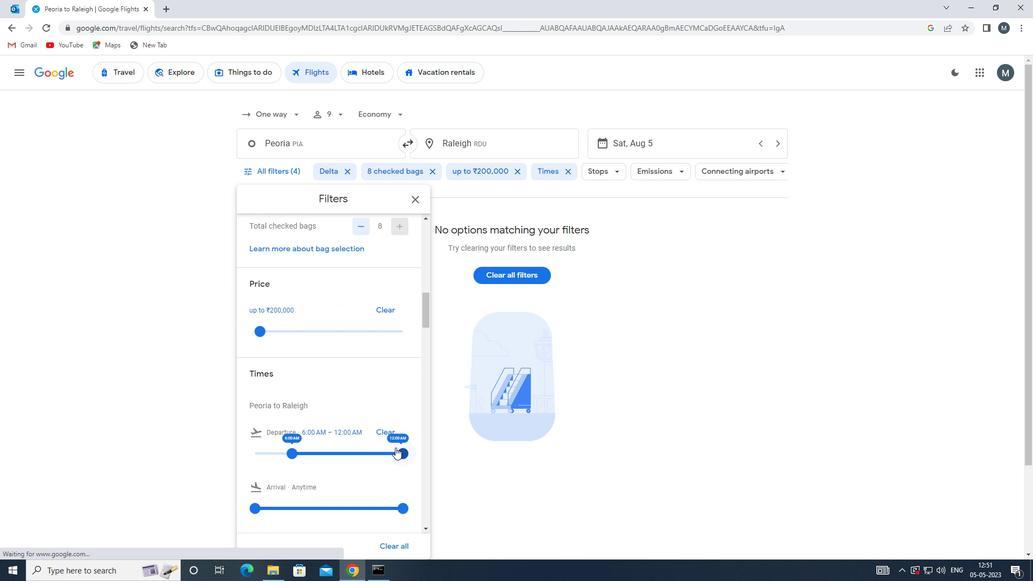 
Action: Mouse pressed left at (397, 449)
Screenshot: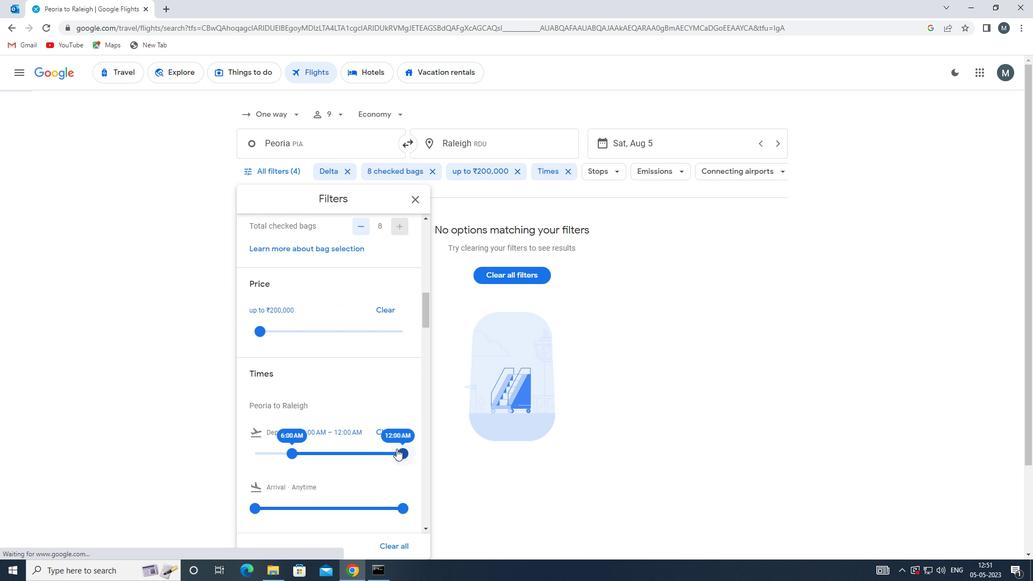
Action: Mouse moved to (303, 436)
Screenshot: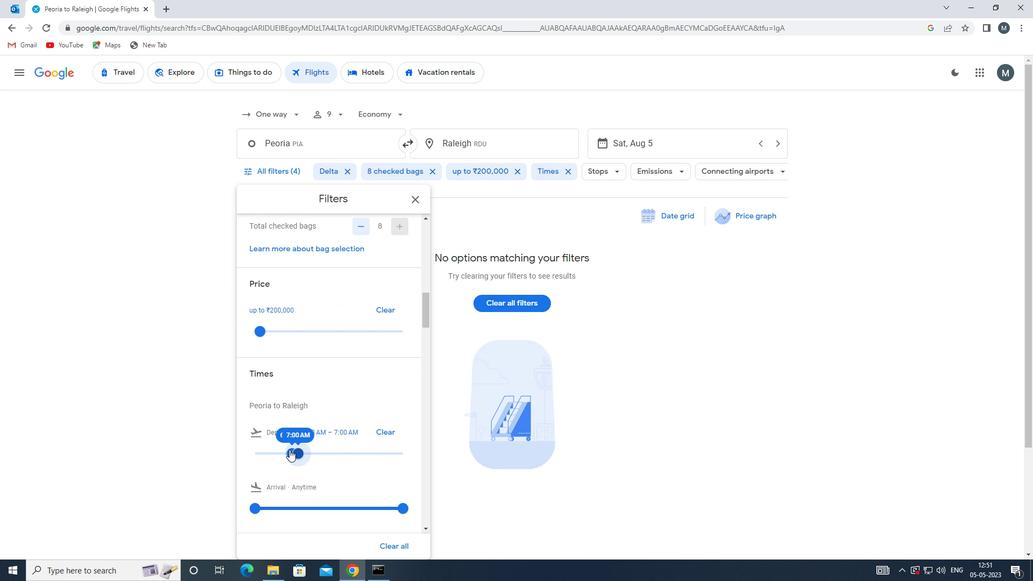 
Action: Mouse scrolled (303, 435) with delta (0, 0)
Screenshot: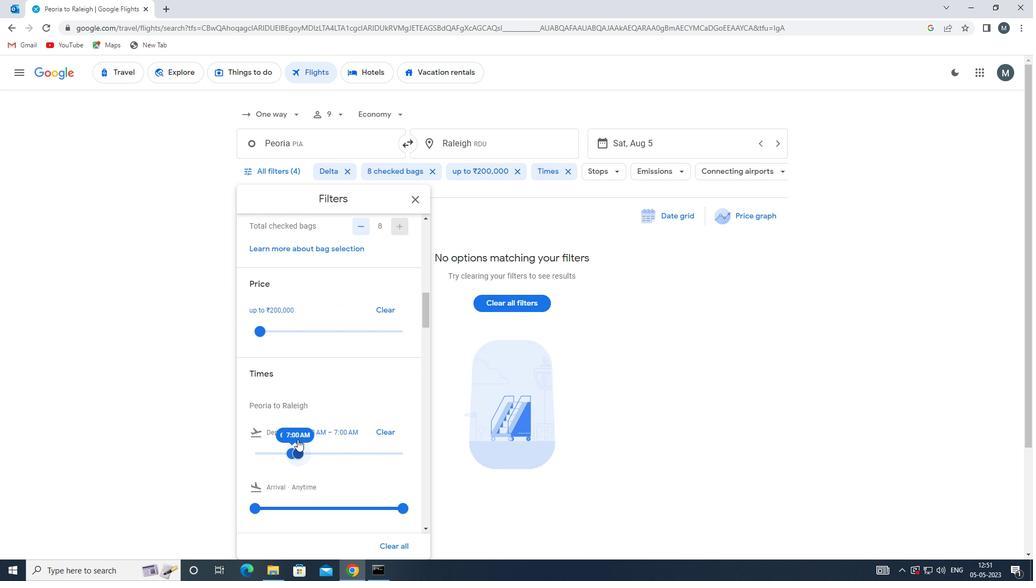 
Action: Mouse moved to (413, 196)
Screenshot: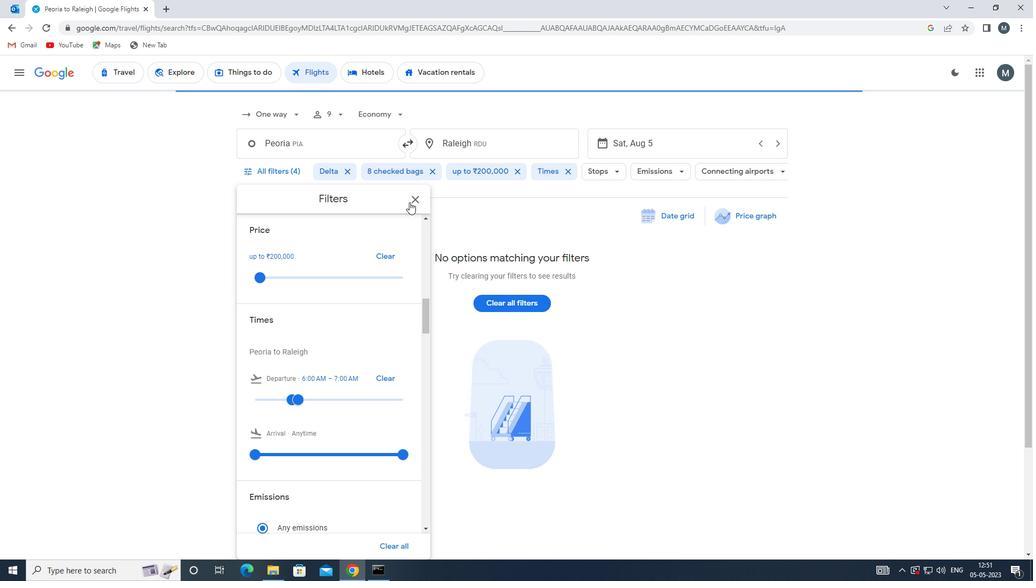 
Action: Mouse pressed left at (413, 196)
Screenshot: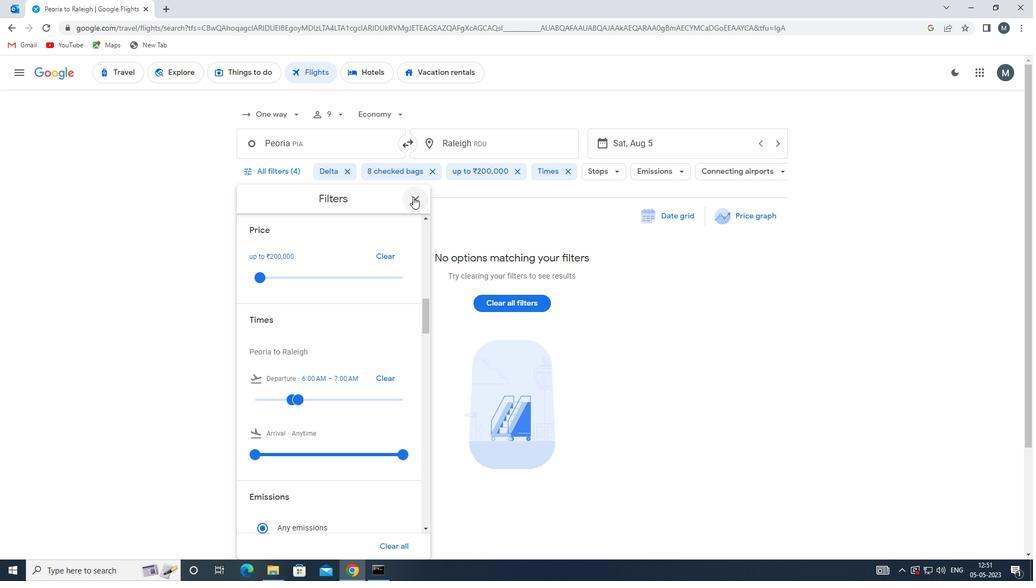 
Action: Mouse moved to (399, 215)
Screenshot: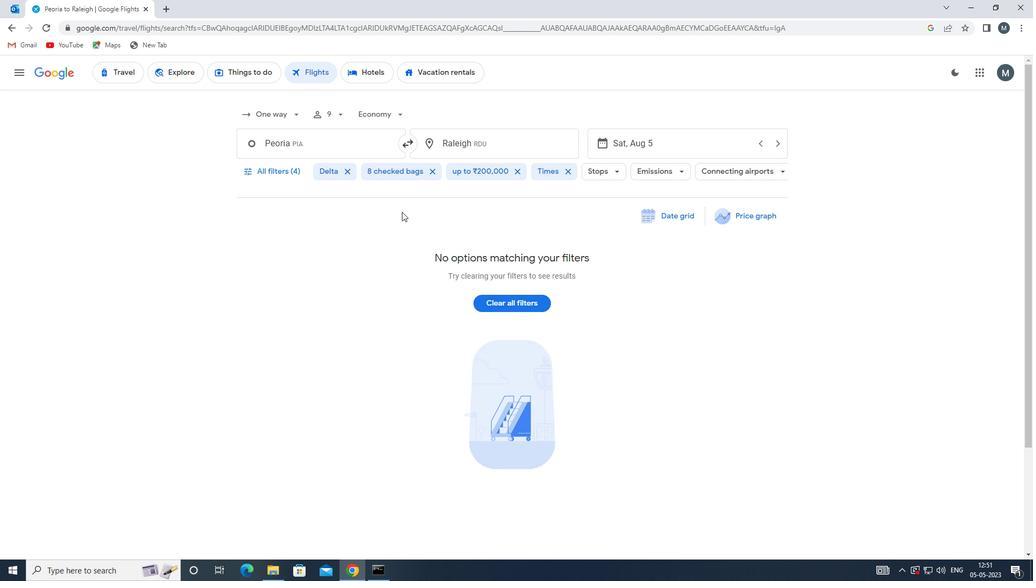 
